 Task: Create a due date automation trigger when advanced on, on the monday of the week a card is due add fields with custom field "Resume" set to 10 at 11:00 AM.
Action: Mouse moved to (807, 243)
Screenshot: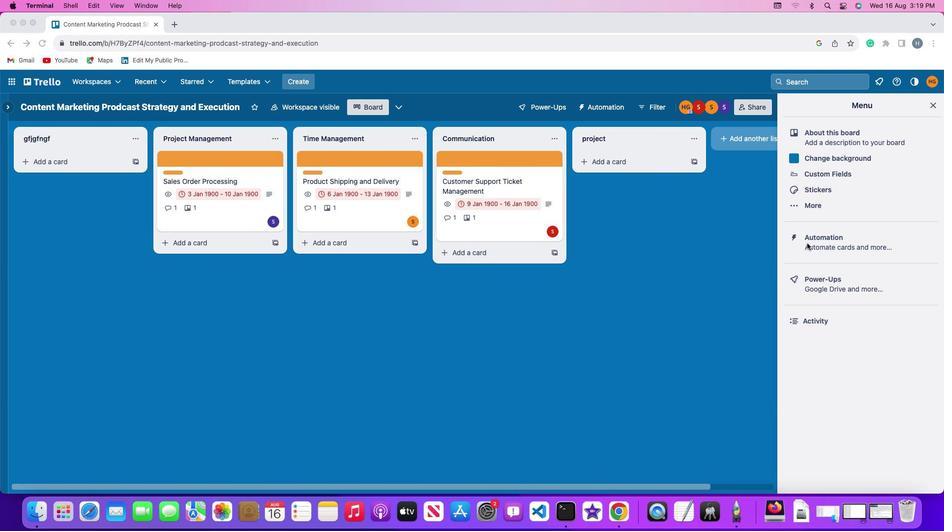 
Action: Mouse pressed left at (807, 243)
Screenshot: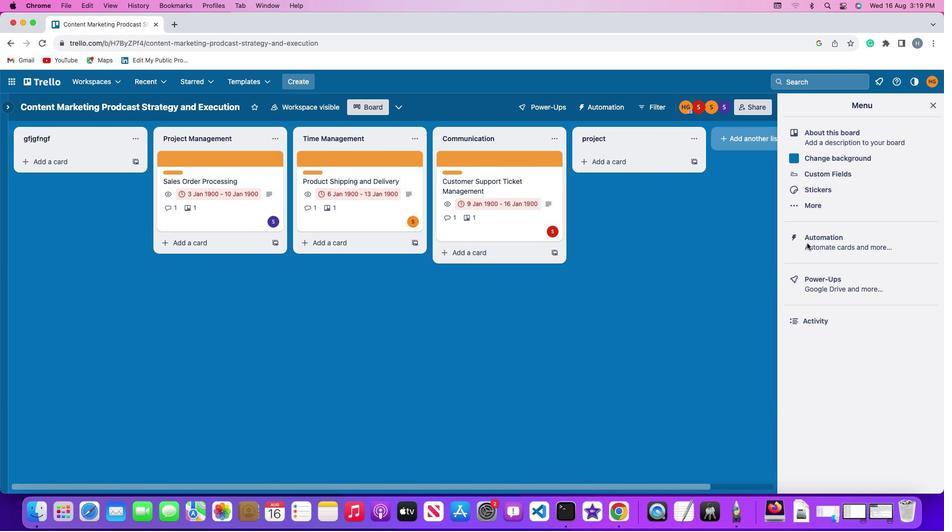
Action: Mouse pressed left at (807, 243)
Screenshot: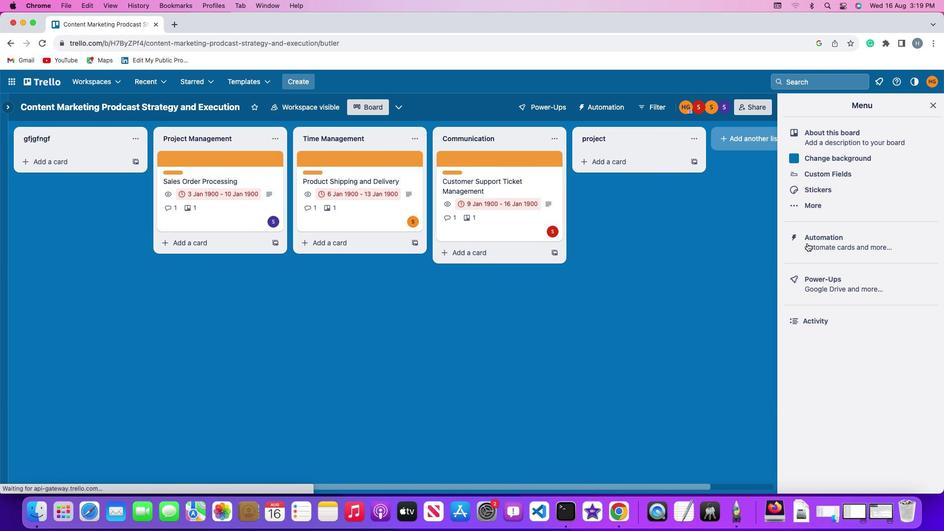 
Action: Mouse moved to (62, 236)
Screenshot: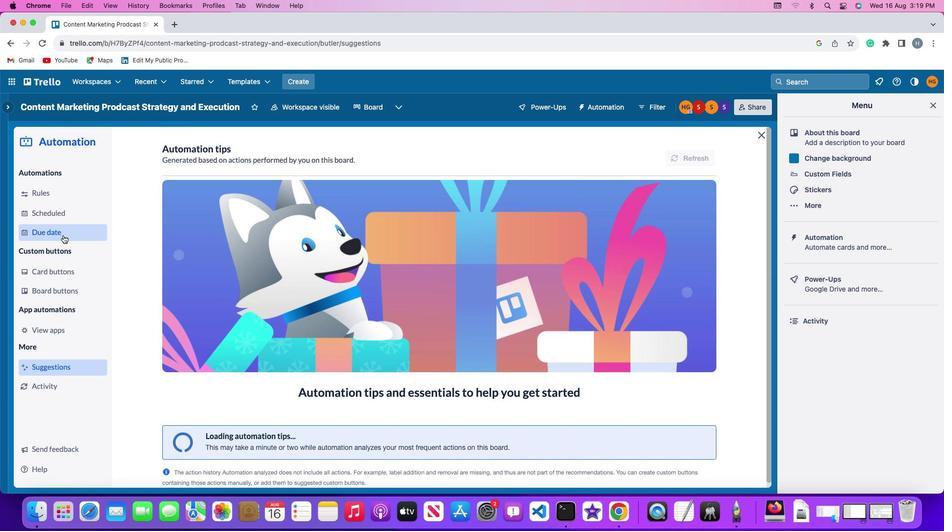 
Action: Mouse pressed left at (62, 236)
Screenshot: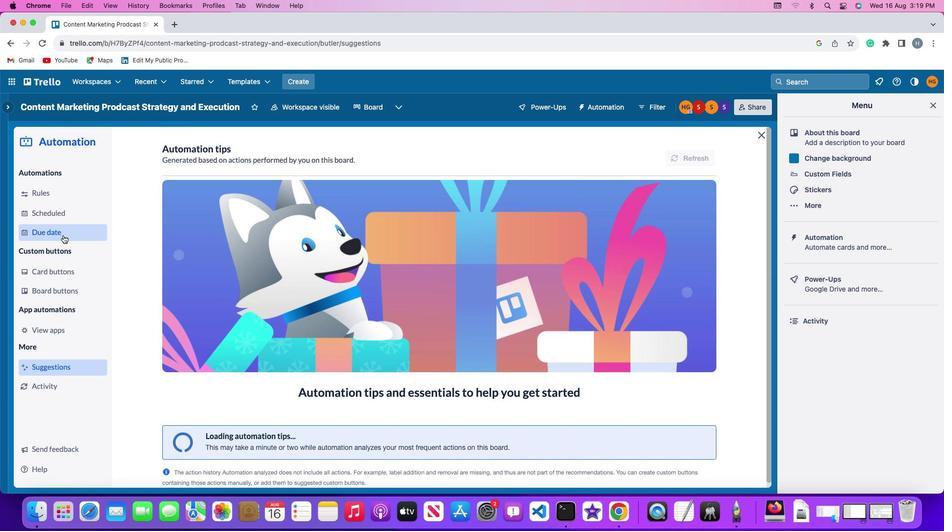 
Action: Mouse moved to (662, 148)
Screenshot: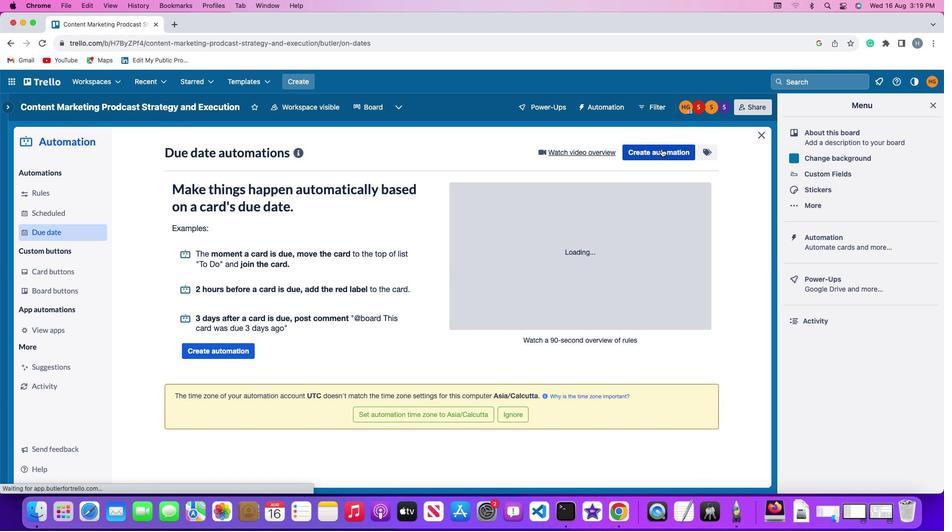 
Action: Mouse pressed left at (662, 148)
Screenshot: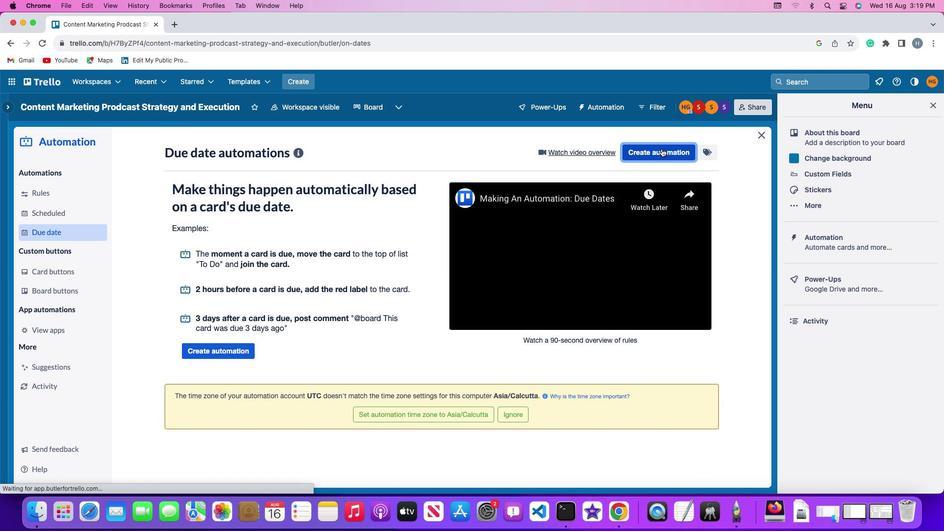 
Action: Mouse moved to (179, 243)
Screenshot: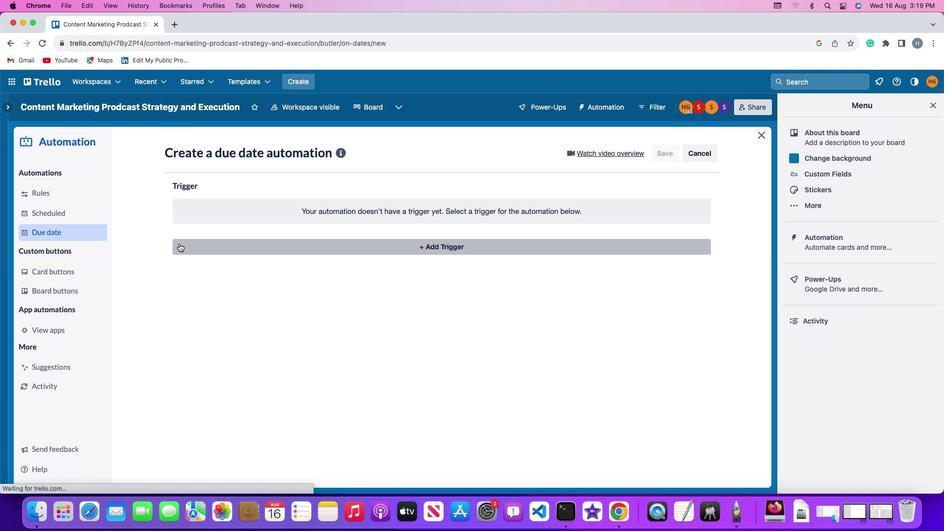 
Action: Mouse pressed left at (179, 243)
Screenshot: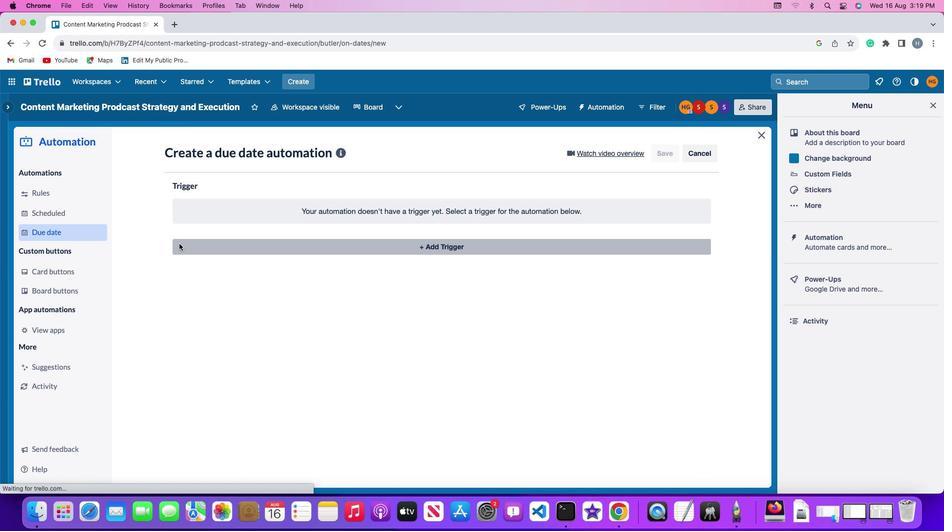 
Action: Mouse moved to (222, 427)
Screenshot: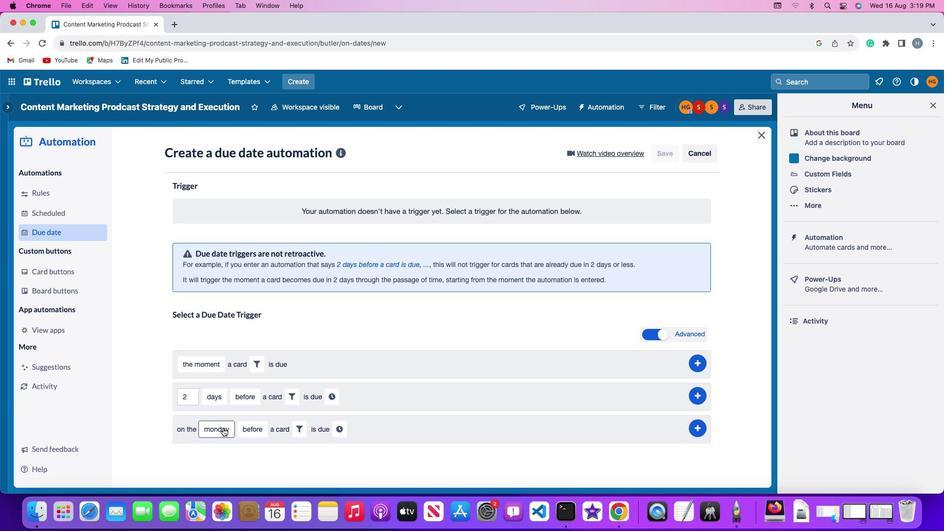 
Action: Mouse pressed left at (222, 427)
Screenshot: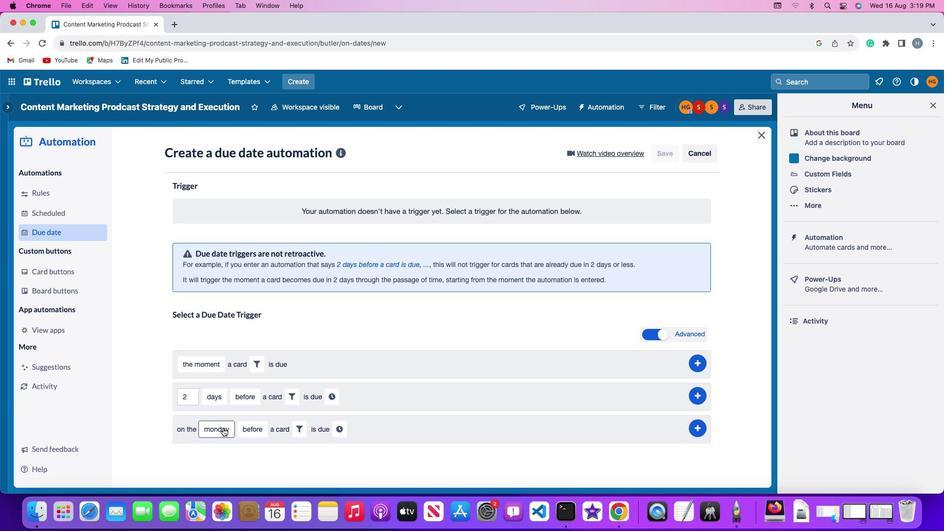 
Action: Mouse moved to (239, 295)
Screenshot: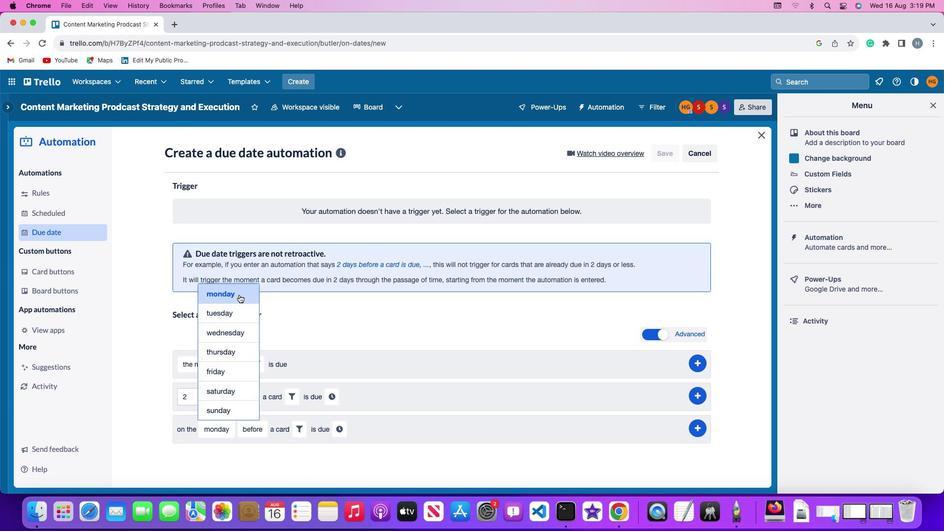 
Action: Mouse pressed left at (239, 295)
Screenshot: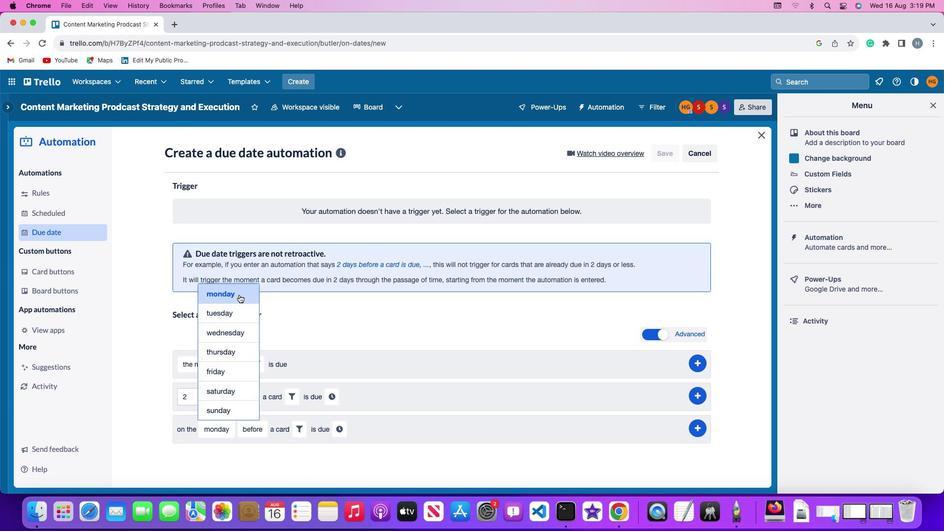
Action: Mouse moved to (246, 429)
Screenshot: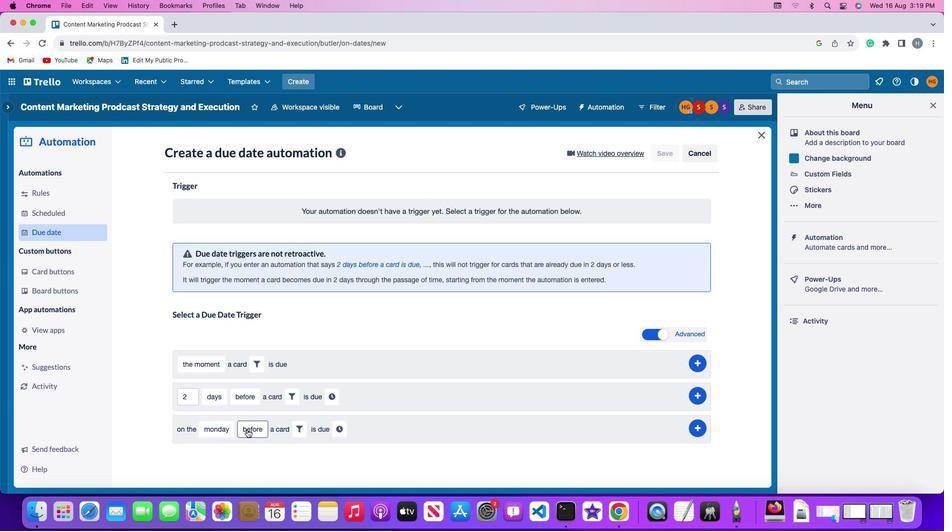 
Action: Mouse pressed left at (246, 429)
Screenshot: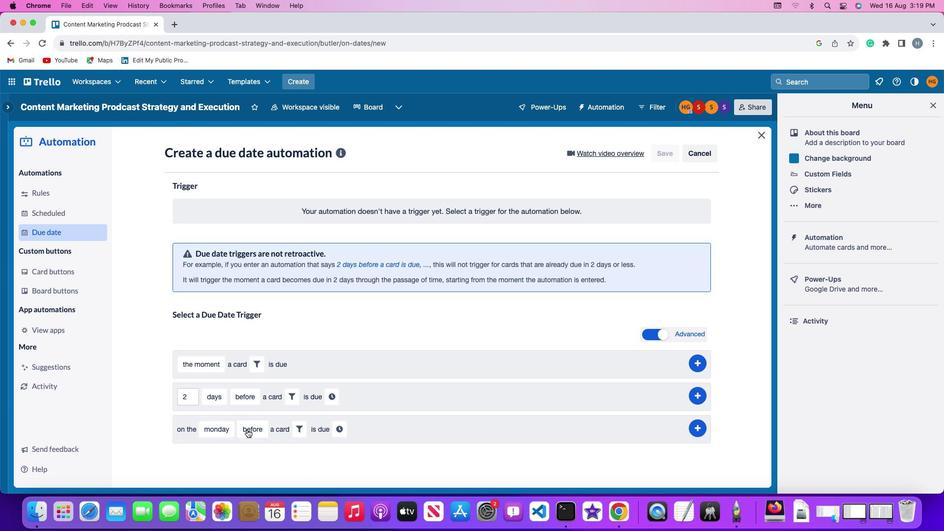 
Action: Mouse moved to (258, 384)
Screenshot: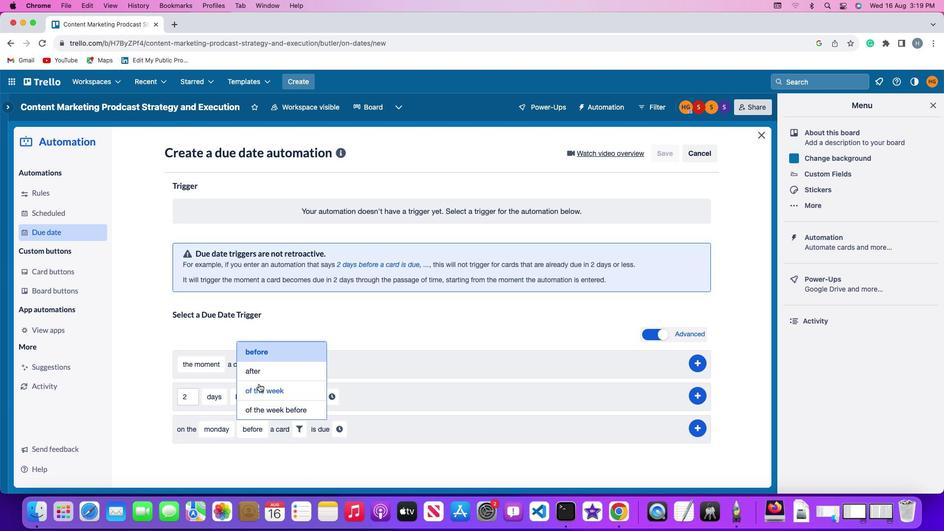 
Action: Mouse pressed left at (258, 384)
Screenshot: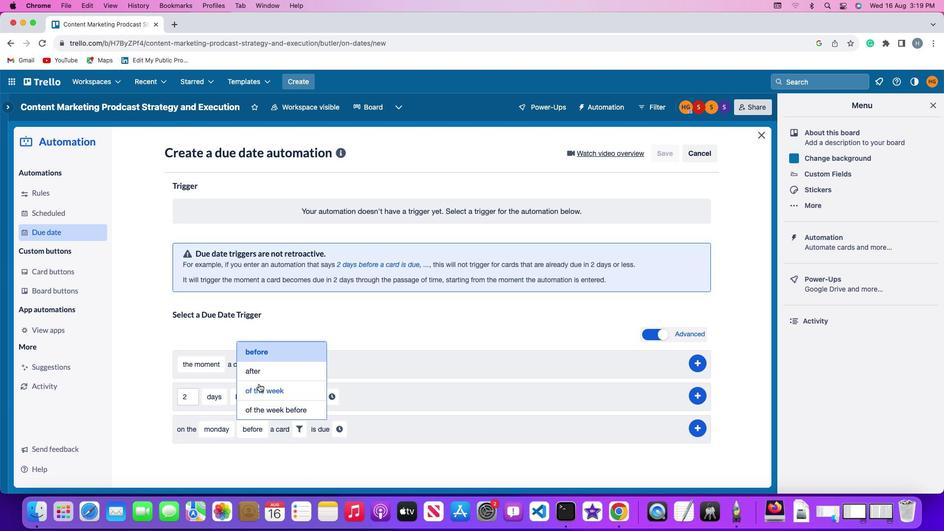 
Action: Mouse moved to (315, 424)
Screenshot: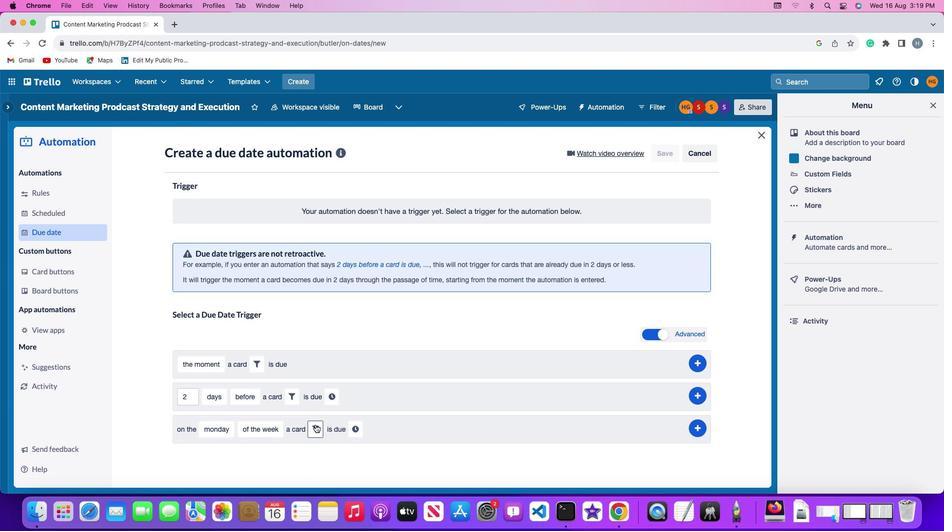
Action: Mouse pressed left at (315, 424)
Screenshot: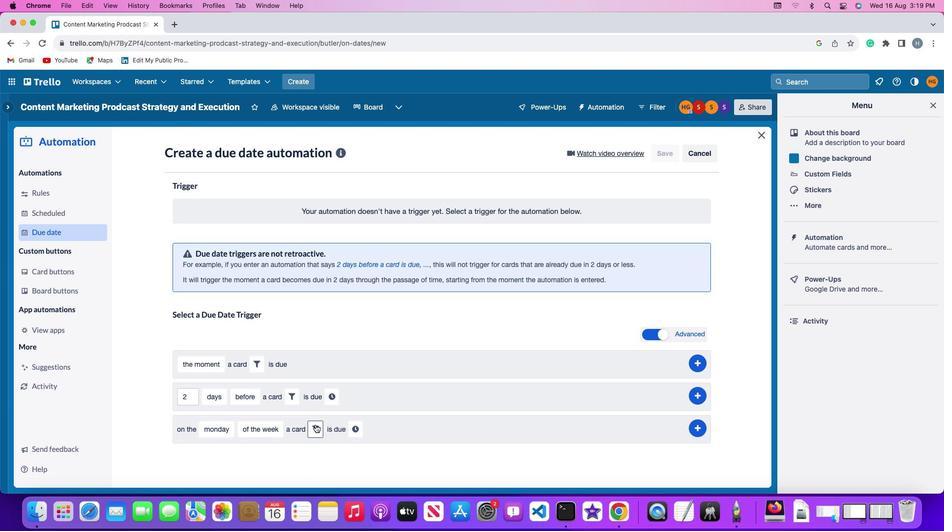 
Action: Mouse moved to (471, 459)
Screenshot: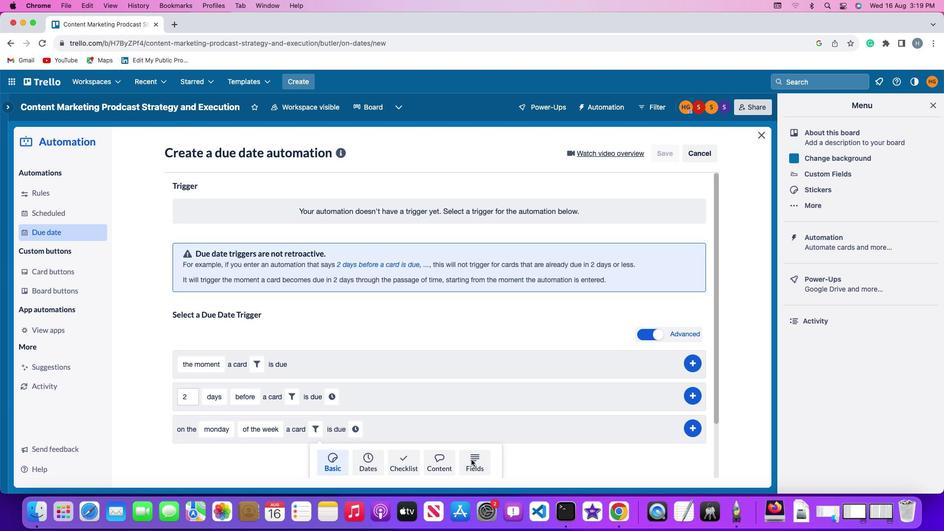 
Action: Mouse pressed left at (471, 459)
Screenshot: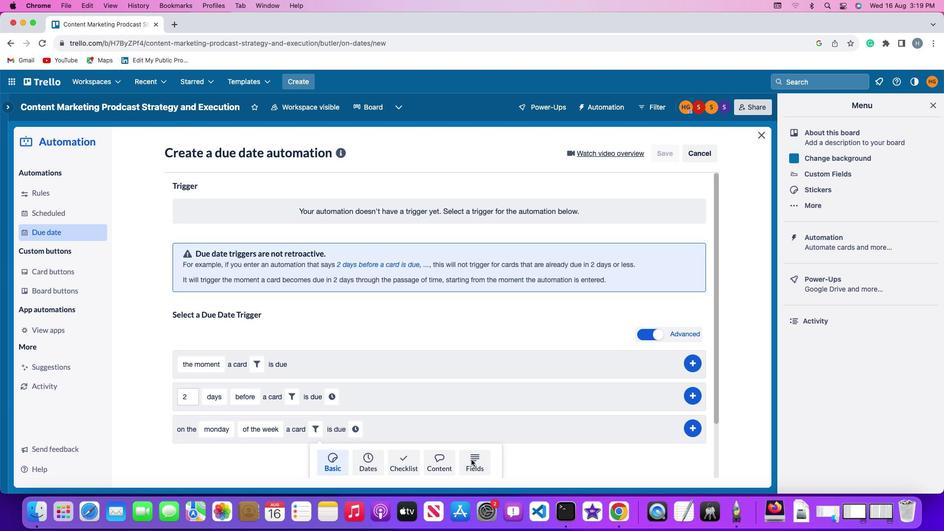 
Action: Mouse moved to (293, 454)
Screenshot: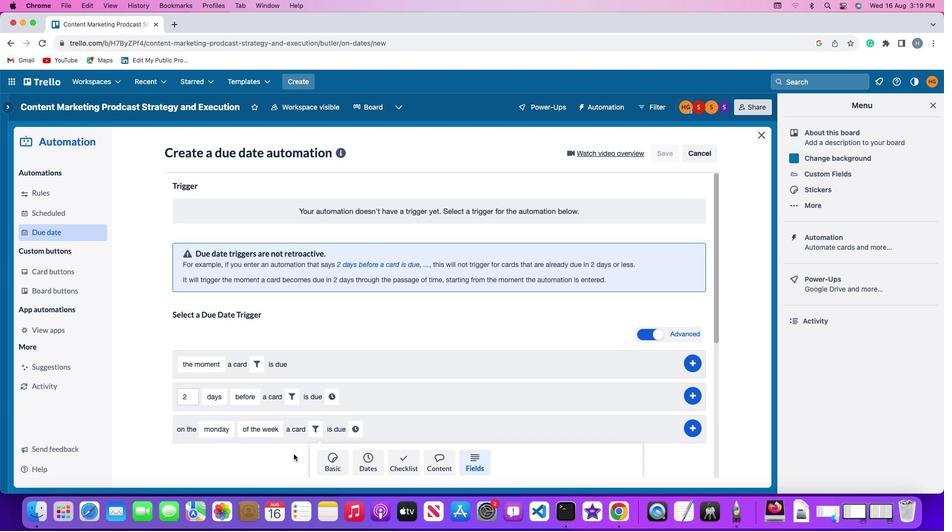 
Action: Mouse scrolled (293, 454) with delta (0, 0)
Screenshot: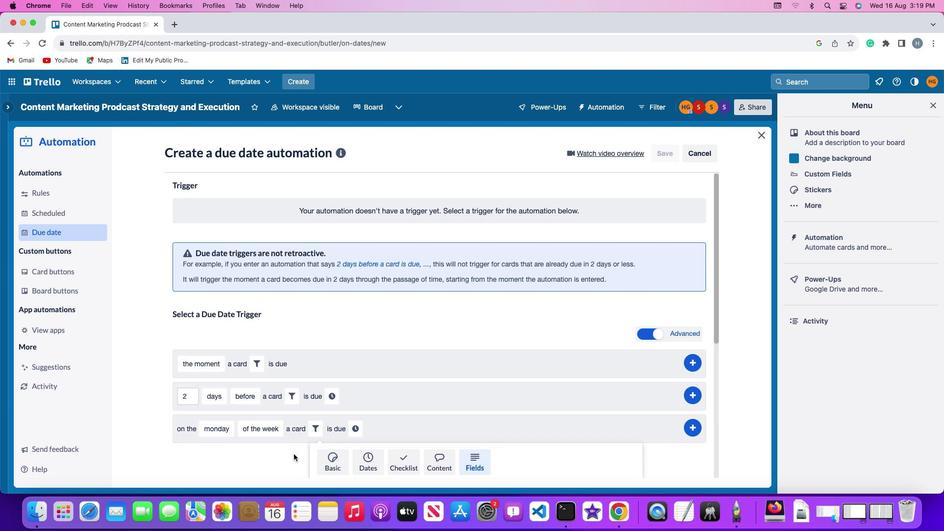 
Action: Mouse scrolled (293, 454) with delta (0, 0)
Screenshot: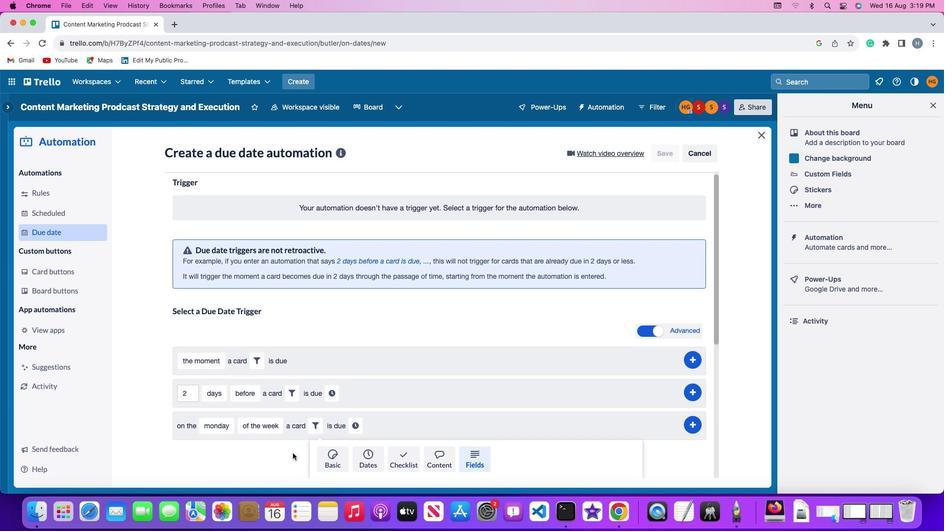 
Action: Mouse moved to (293, 453)
Screenshot: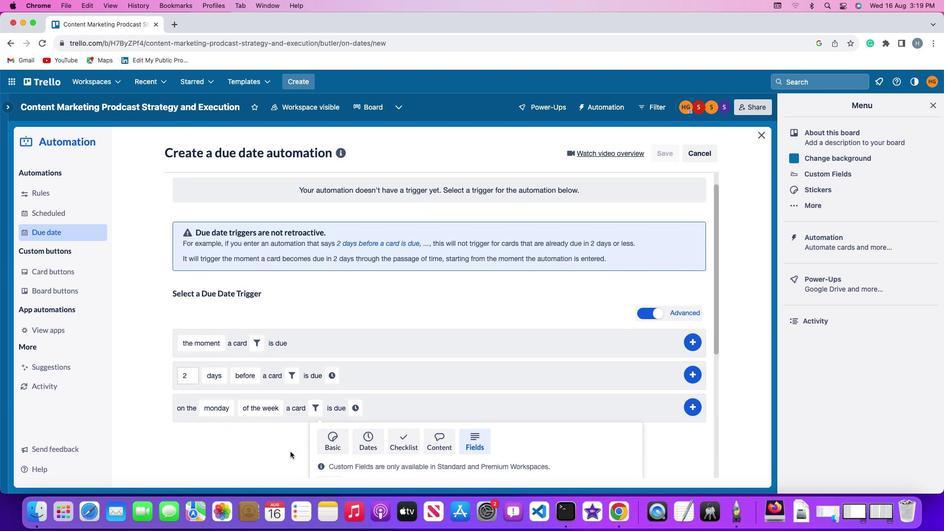 
Action: Mouse scrolled (293, 453) with delta (0, 0)
Screenshot: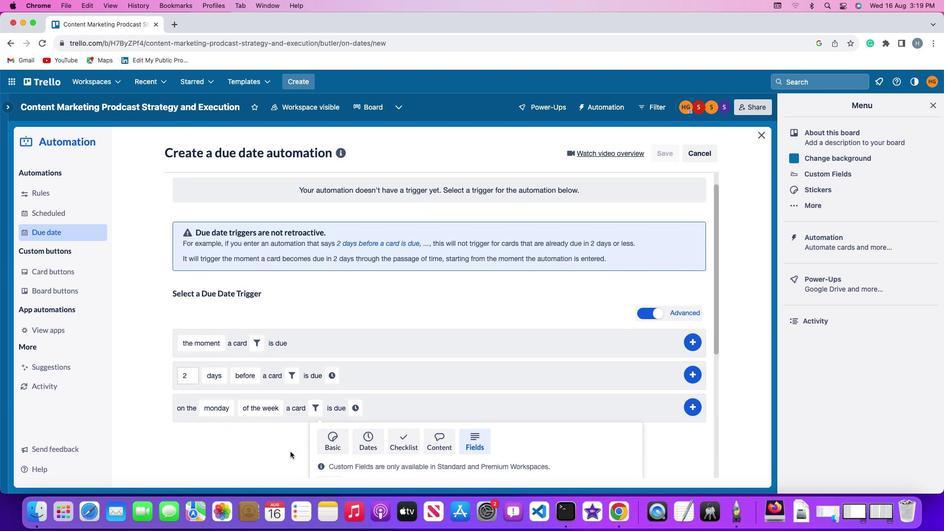 
Action: Mouse moved to (285, 449)
Screenshot: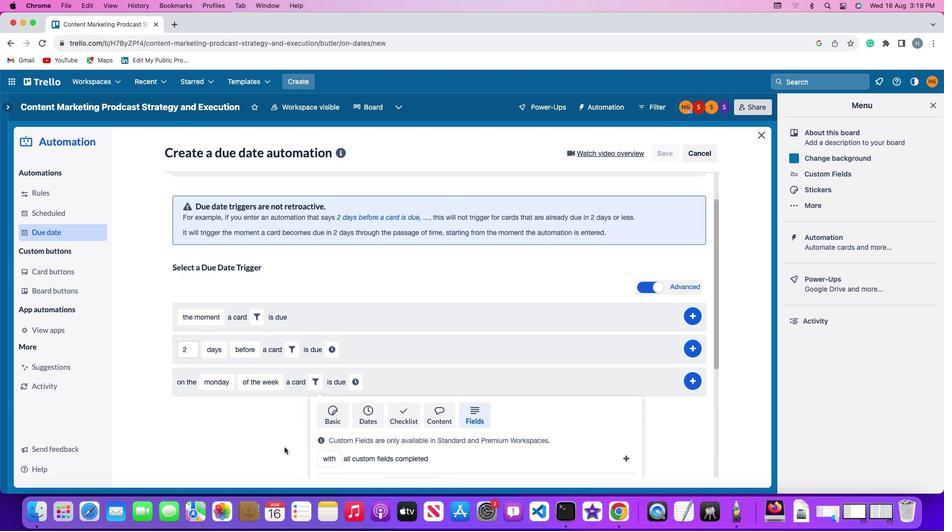 
Action: Mouse scrolled (285, 449) with delta (0, 0)
Screenshot: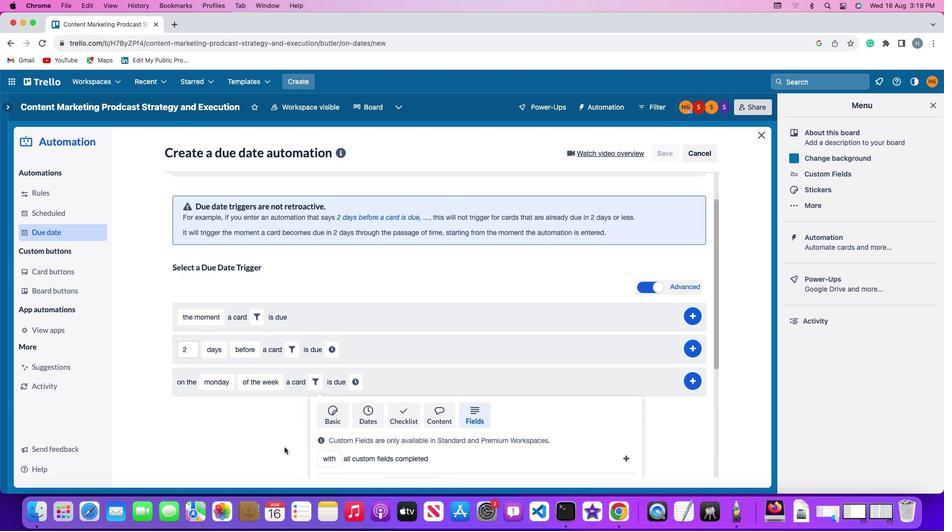 
Action: Mouse moved to (285, 448)
Screenshot: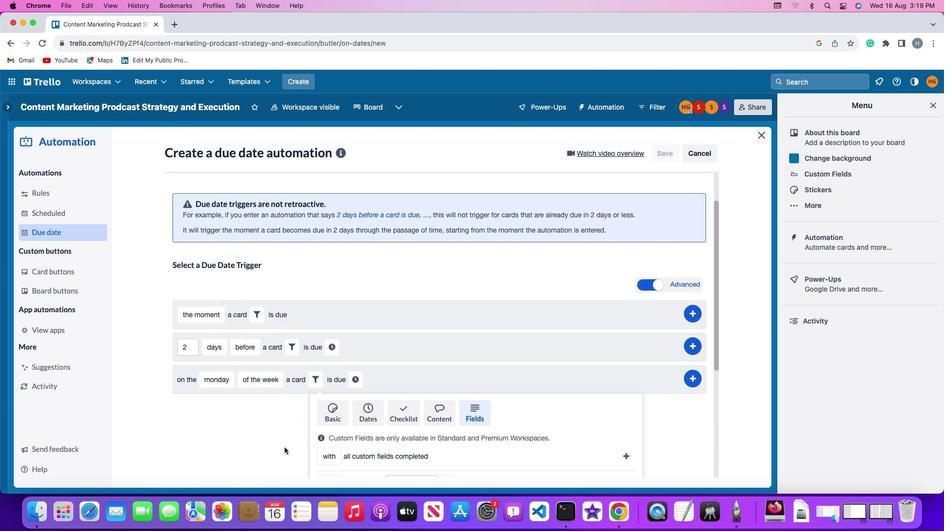 
Action: Mouse scrolled (285, 448) with delta (0, 0)
Screenshot: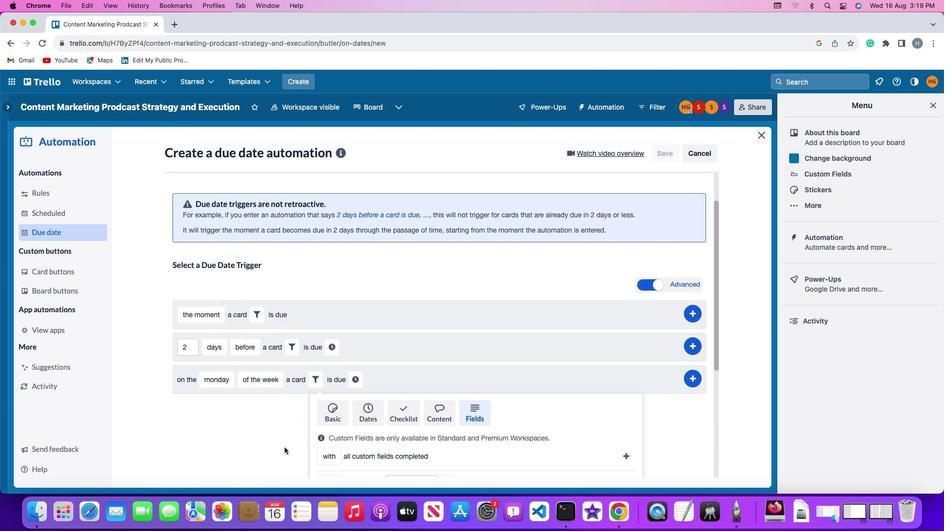 
Action: Mouse moved to (283, 446)
Screenshot: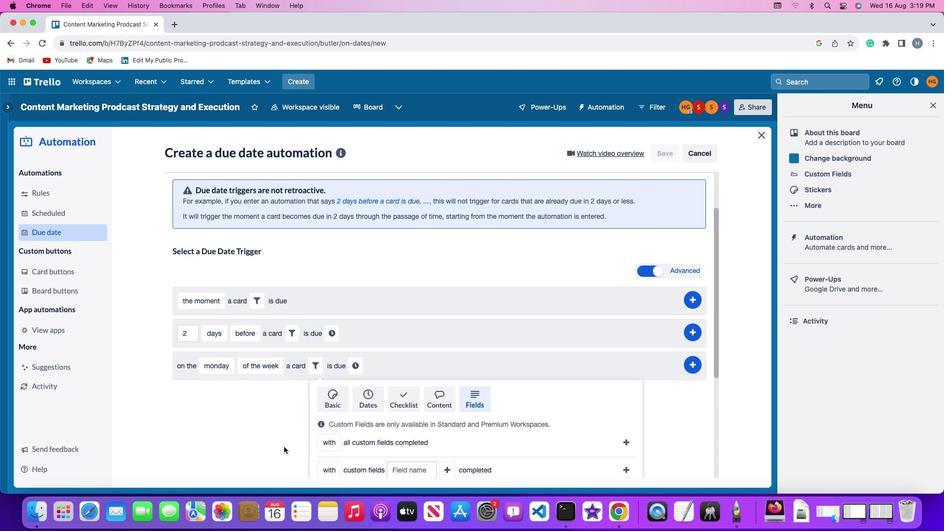 
Action: Mouse scrolled (283, 446) with delta (0, 0)
Screenshot: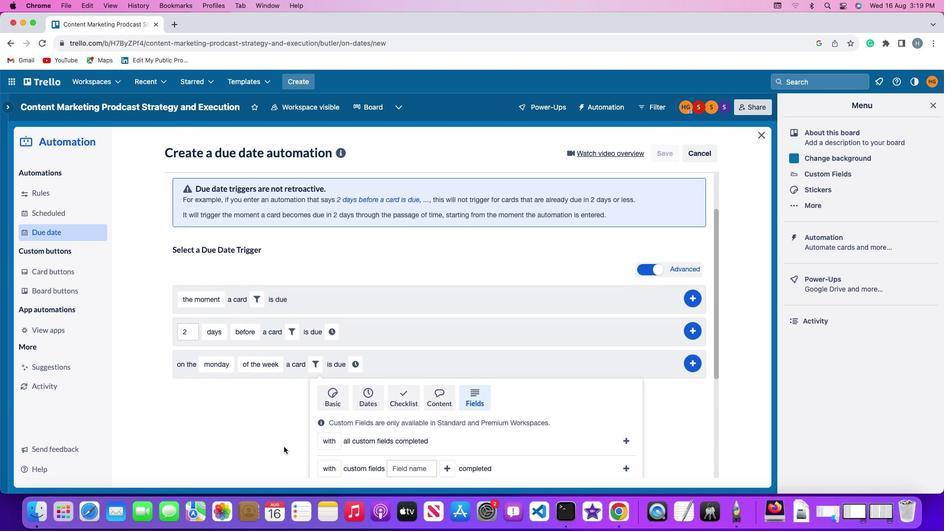 
Action: Mouse scrolled (283, 446) with delta (0, 0)
Screenshot: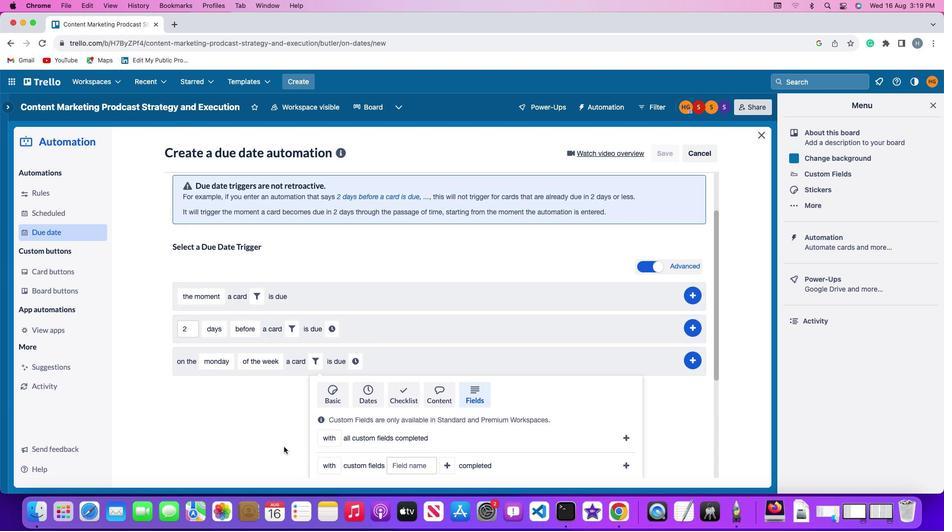
Action: Mouse scrolled (283, 446) with delta (0, 0)
Screenshot: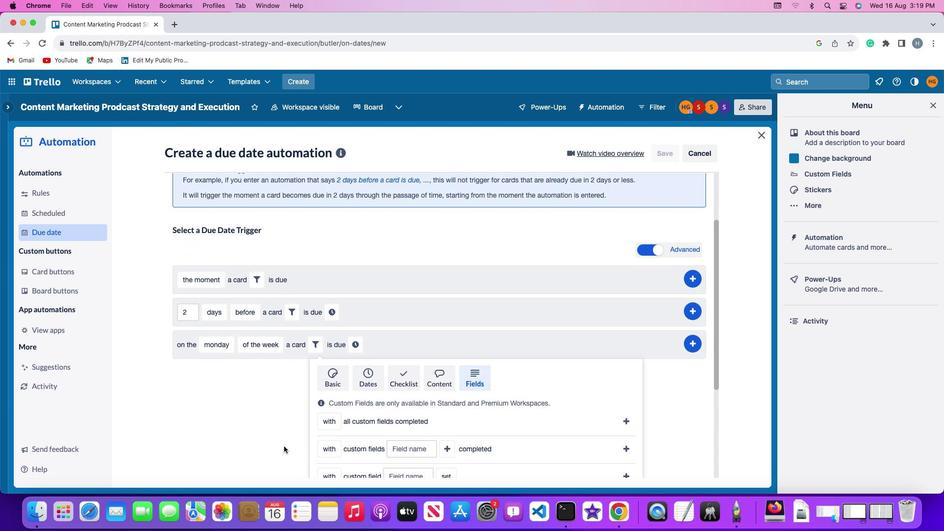 
Action: Mouse moved to (283, 442)
Screenshot: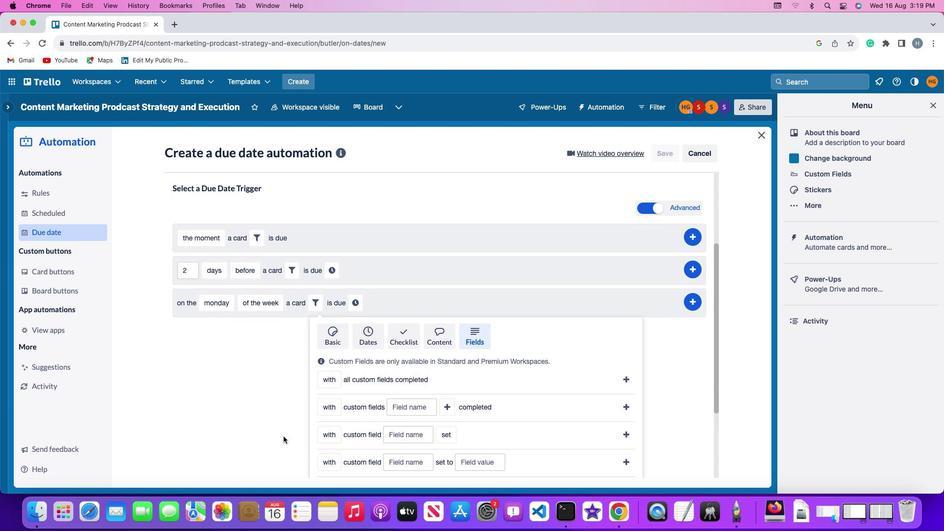 
Action: Mouse scrolled (283, 442) with delta (0, 0)
Screenshot: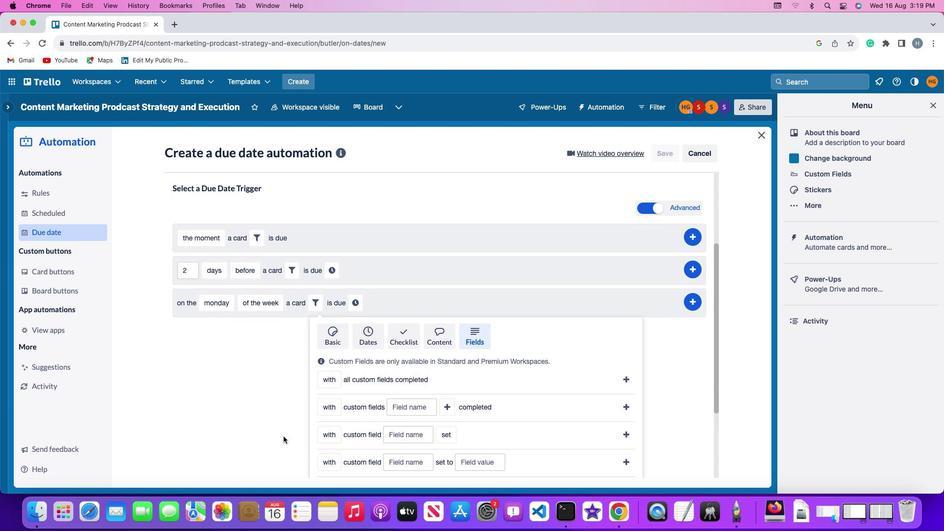 
Action: Mouse moved to (283, 438)
Screenshot: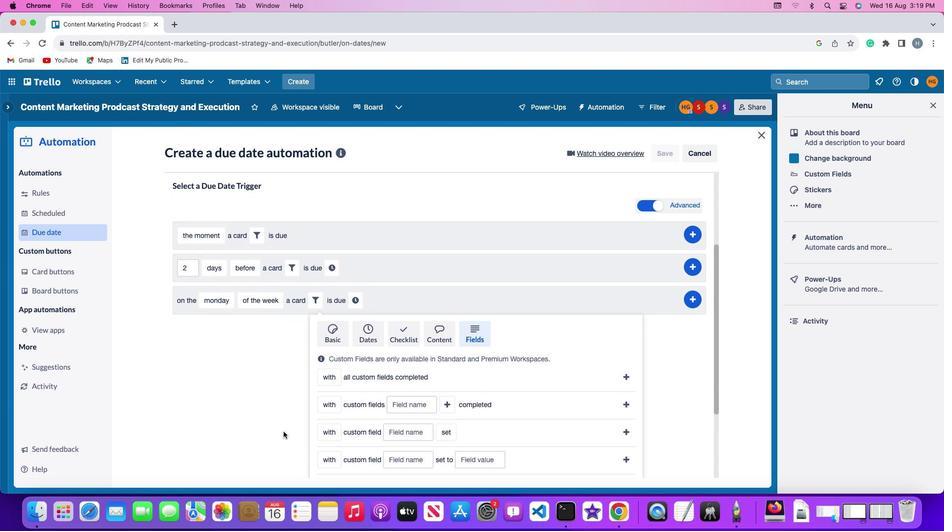 
Action: Mouse scrolled (283, 438) with delta (0, 0)
Screenshot: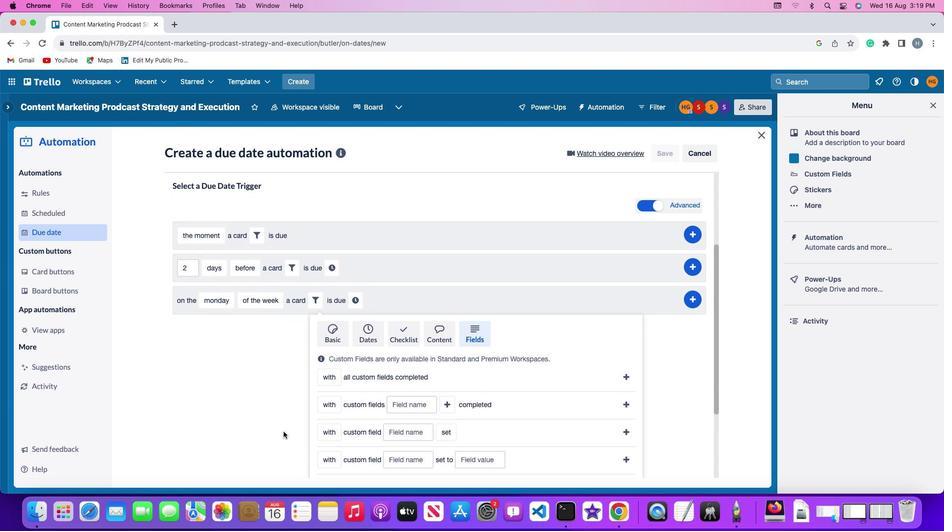 
Action: Mouse moved to (283, 430)
Screenshot: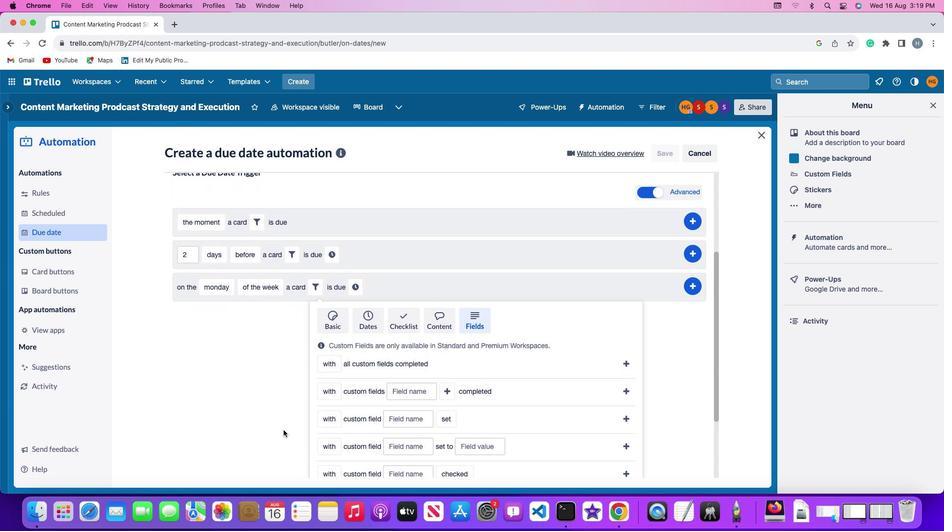 
Action: Mouse scrolled (283, 430) with delta (0, 0)
Screenshot: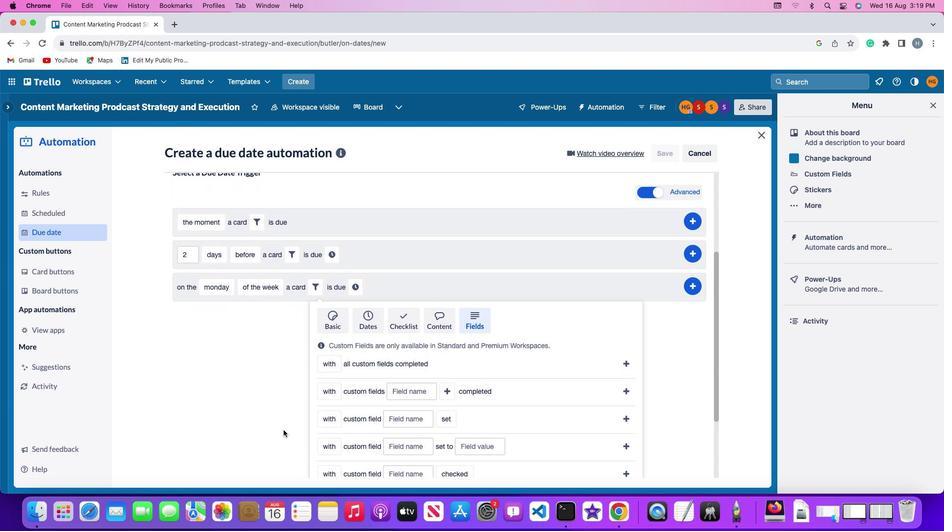 
Action: Mouse moved to (283, 429)
Screenshot: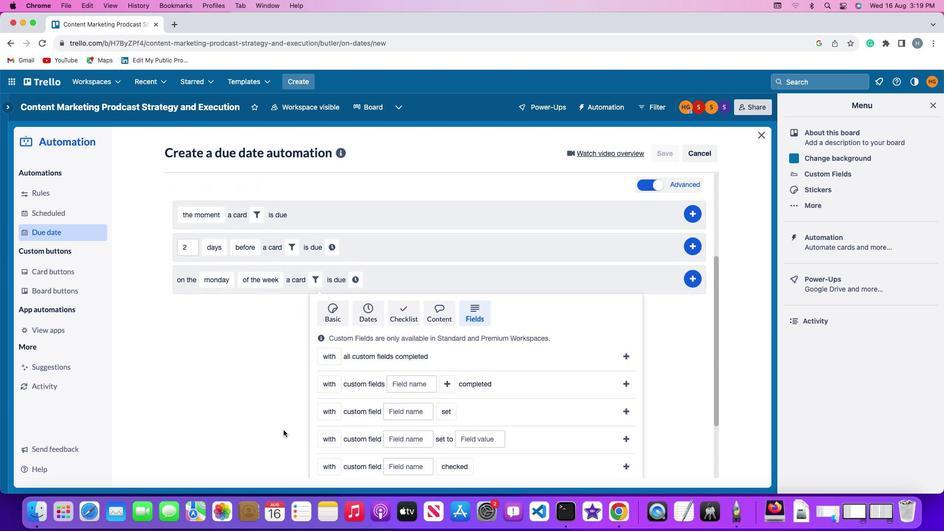 
Action: Mouse scrolled (283, 429) with delta (0, 0)
Screenshot: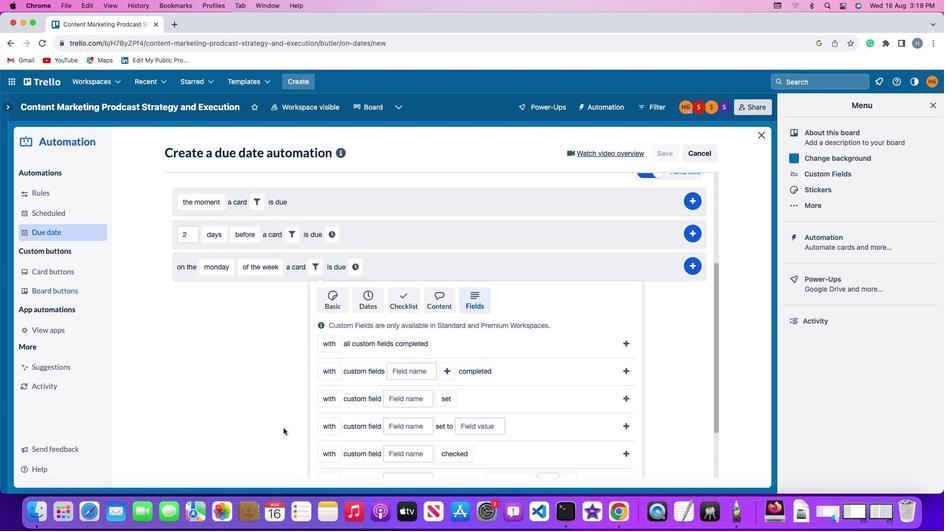 
Action: Mouse moved to (283, 428)
Screenshot: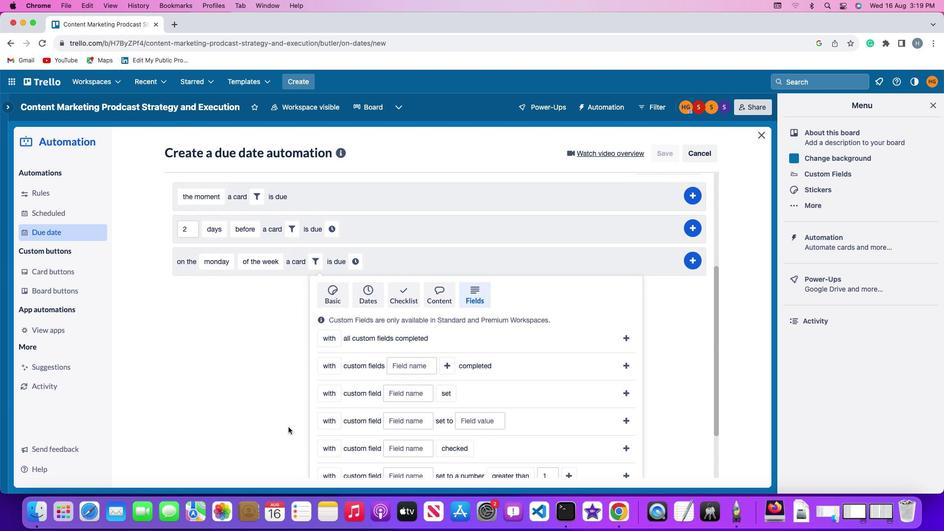 
Action: Mouse scrolled (283, 428) with delta (0, 0)
Screenshot: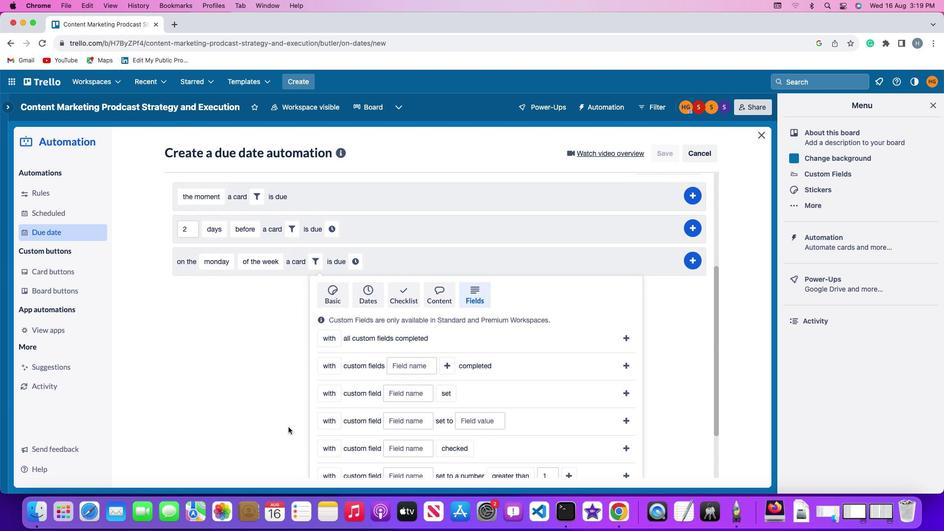 
Action: Mouse moved to (321, 408)
Screenshot: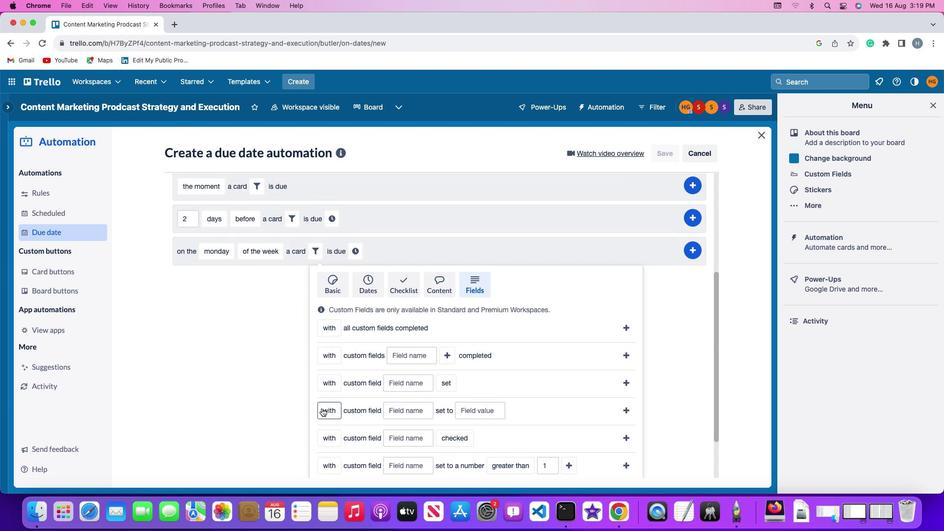 
Action: Mouse pressed left at (321, 408)
Screenshot: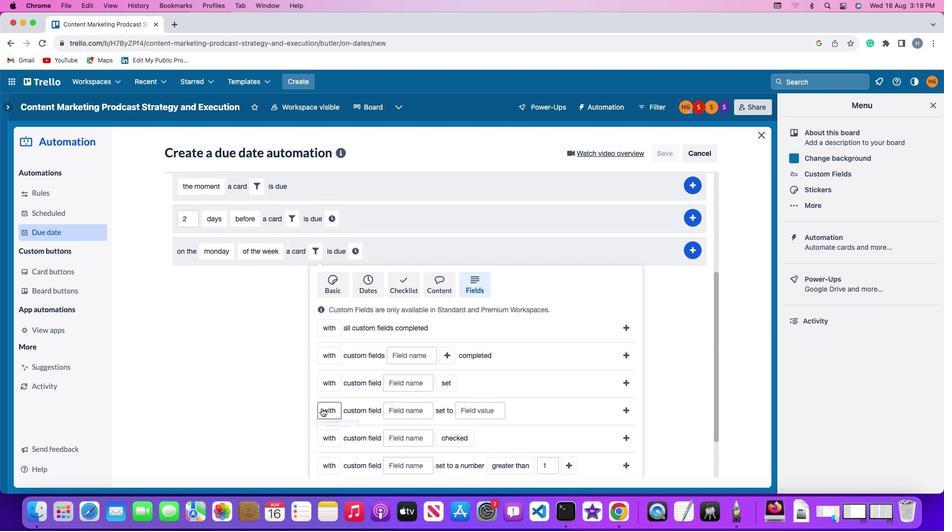 
Action: Mouse moved to (332, 428)
Screenshot: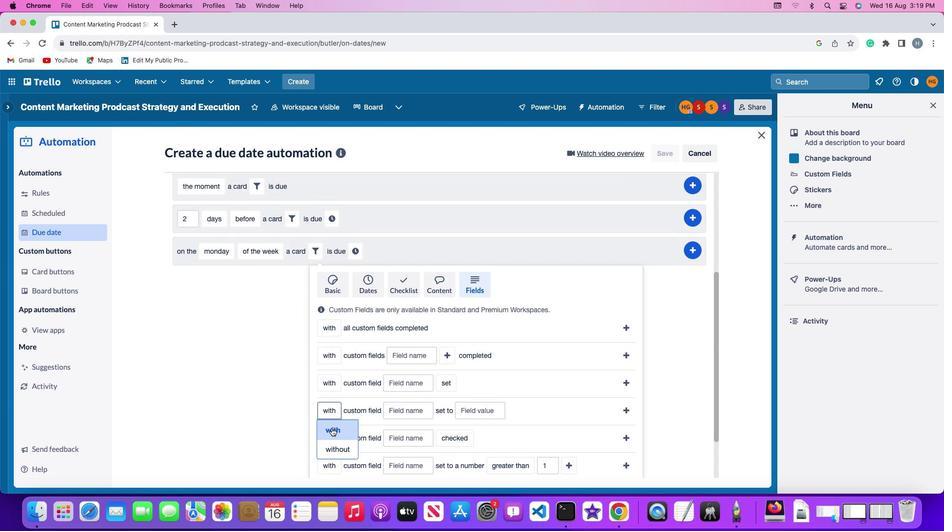 
Action: Mouse pressed left at (332, 428)
Screenshot: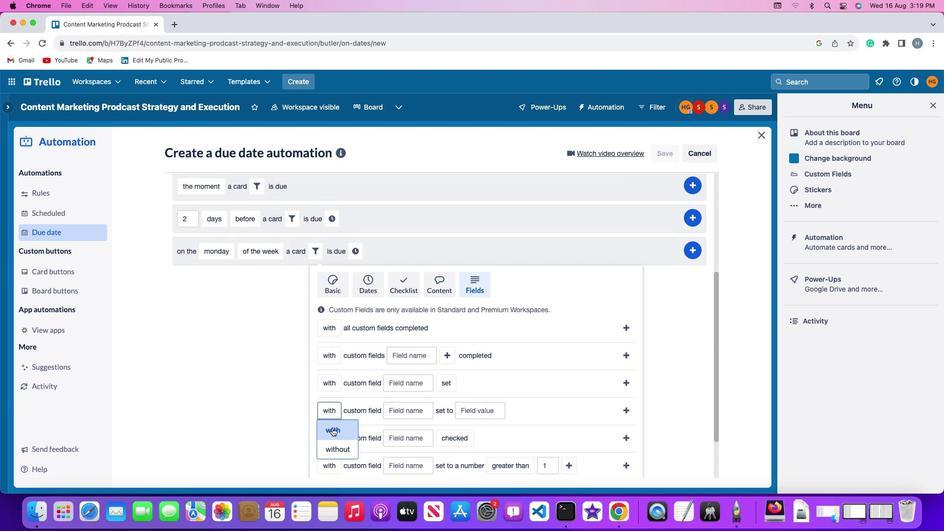 
Action: Mouse moved to (408, 413)
Screenshot: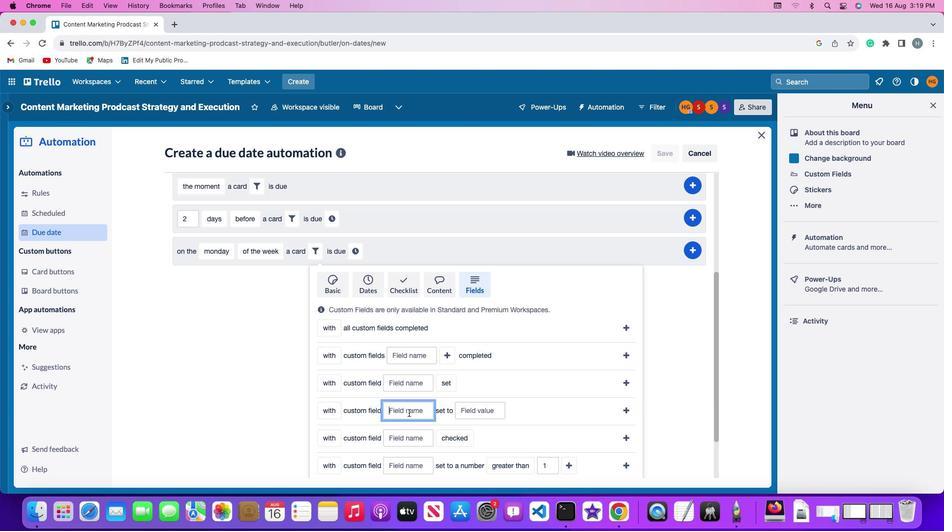 
Action: Mouse pressed left at (408, 413)
Screenshot: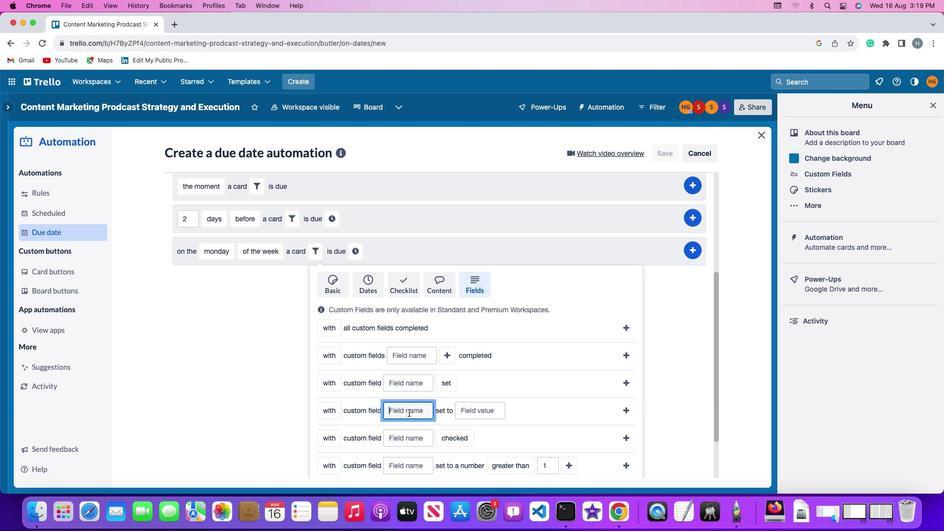 
Action: Mouse moved to (409, 412)
Screenshot: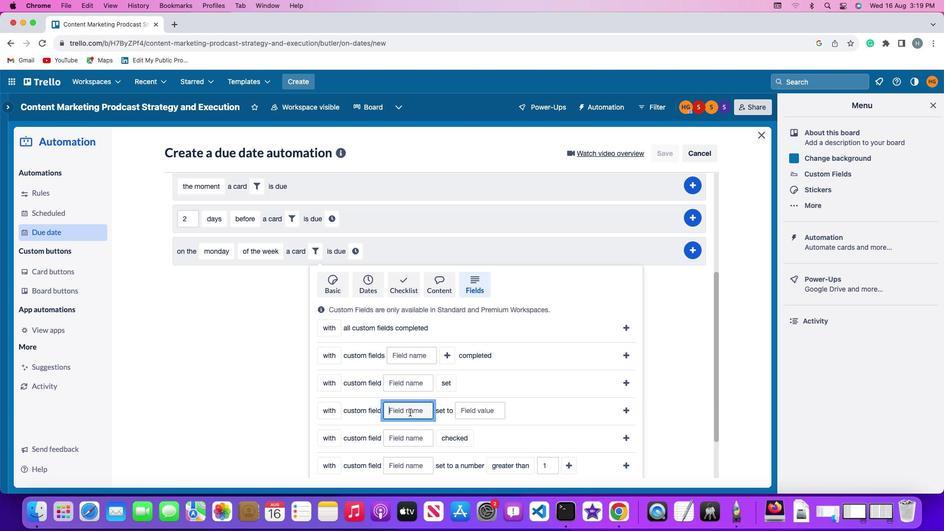 
Action: Key pressed Key.shift'R''e''s''u''m''e'
Screenshot: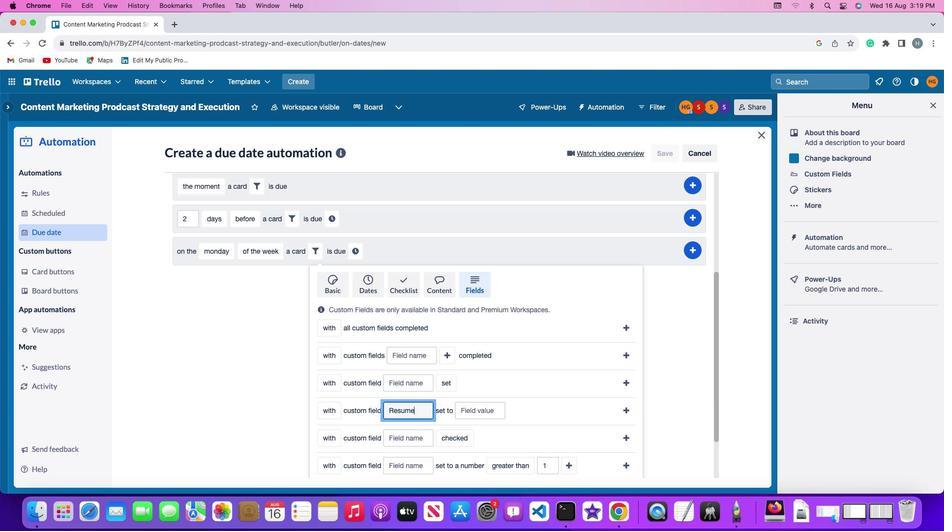
Action: Mouse moved to (466, 410)
Screenshot: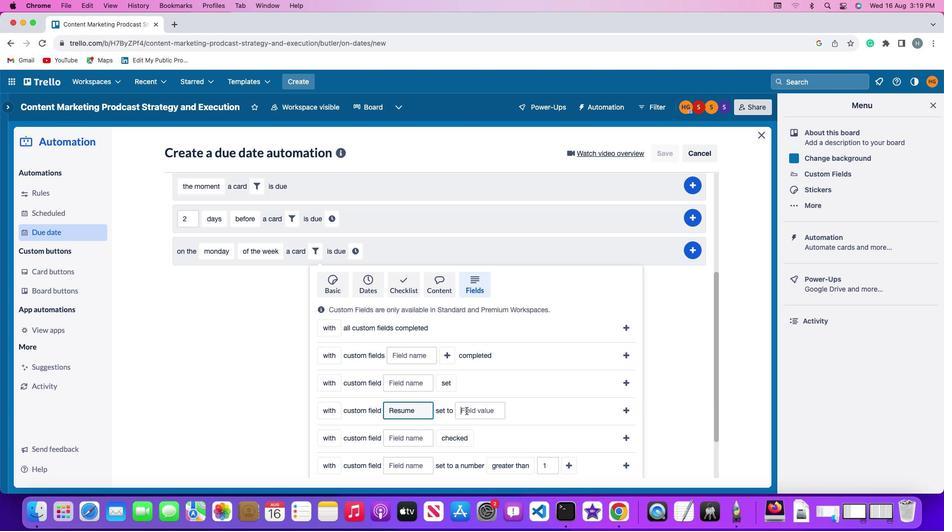 
Action: Mouse pressed left at (466, 410)
Screenshot: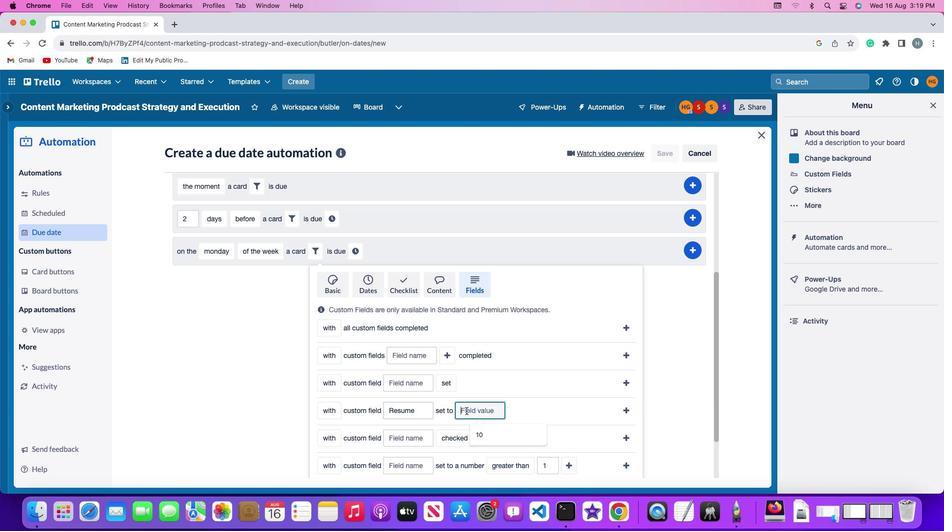 
Action: Mouse moved to (469, 409)
Screenshot: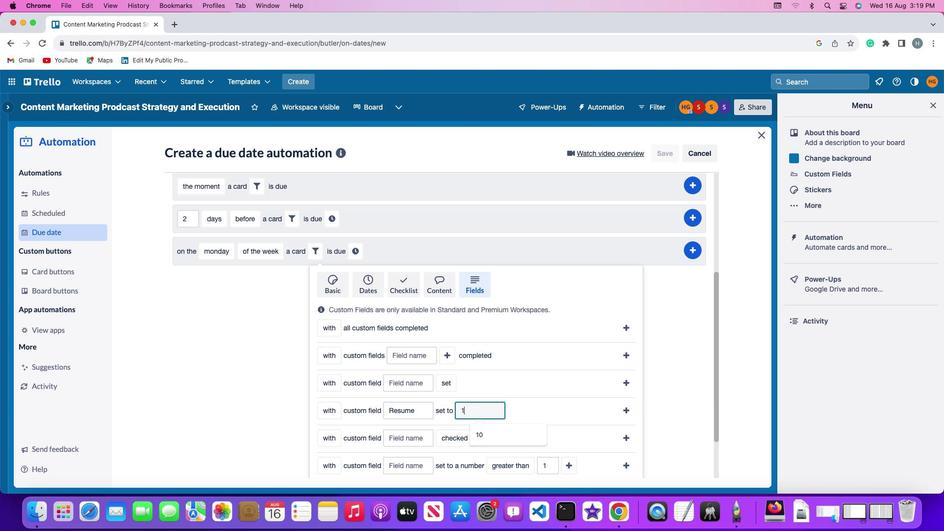 
Action: Key pressed '1''0'
Screenshot: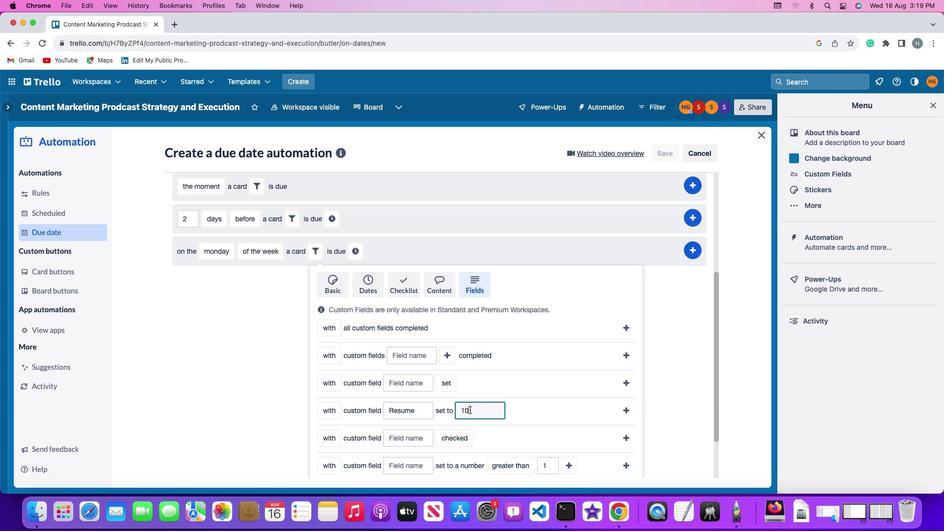 
Action: Mouse moved to (624, 409)
Screenshot: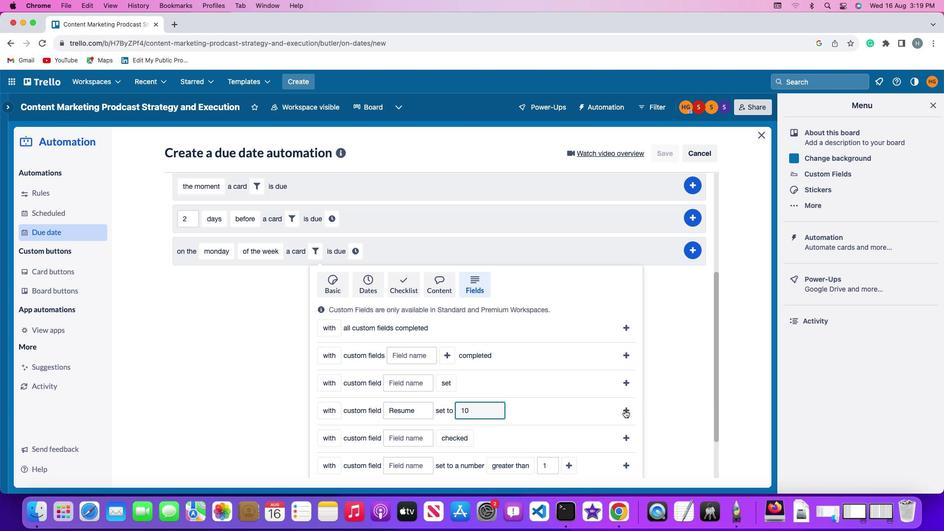 
Action: Mouse pressed left at (624, 409)
Screenshot: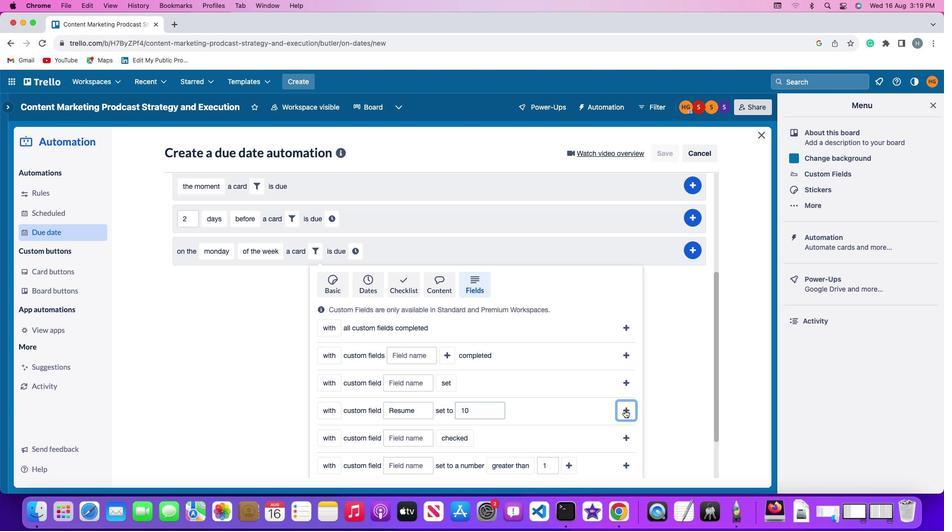 
Action: Mouse moved to (492, 431)
Screenshot: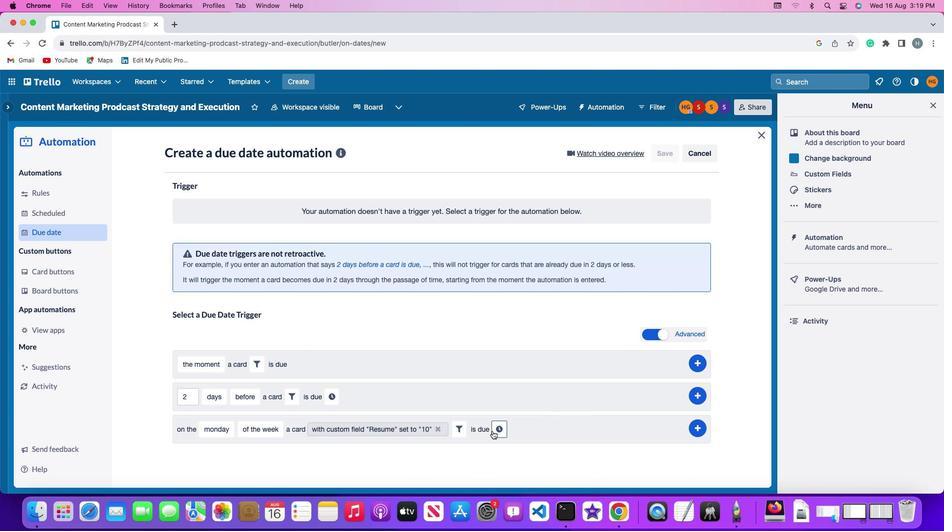 
Action: Mouse pressed left at (492, 431)
Screenshot: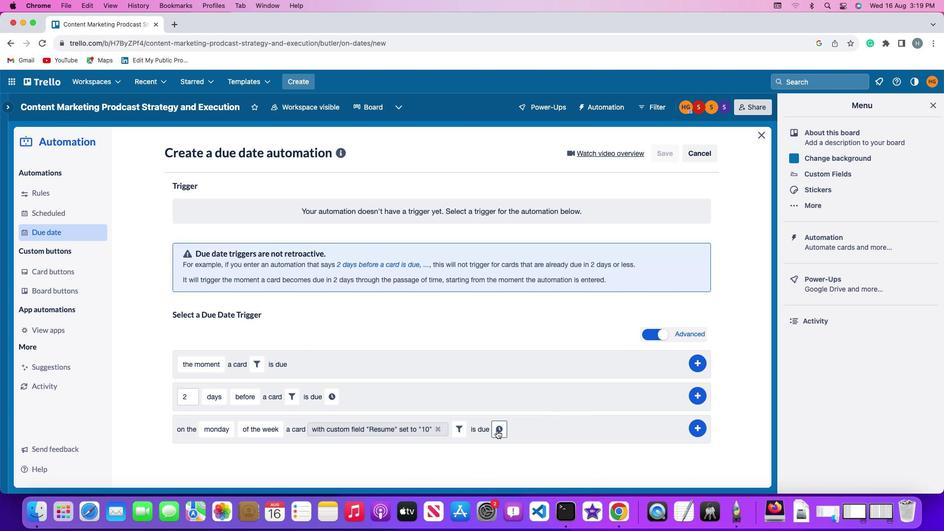 
Action: Mouse moved to (517, 429)
Screenshot: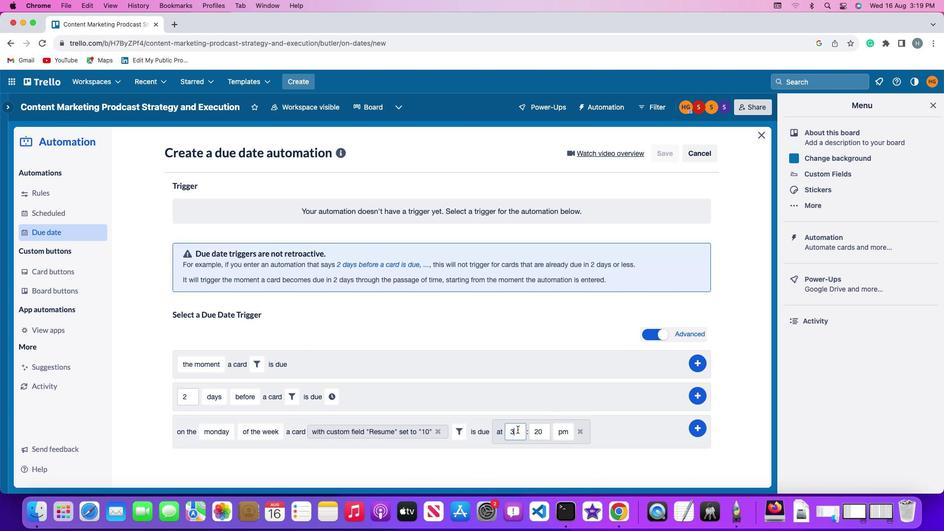 
Action: Mouse pressed left at (517, 429)
Screenshot: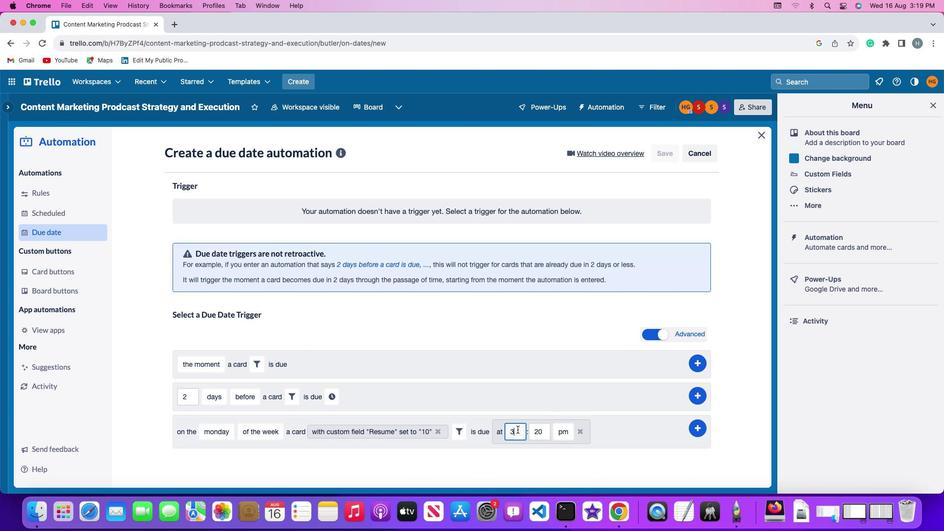 
Action: Key pressed Key.backspace'1''1'
Screenshot: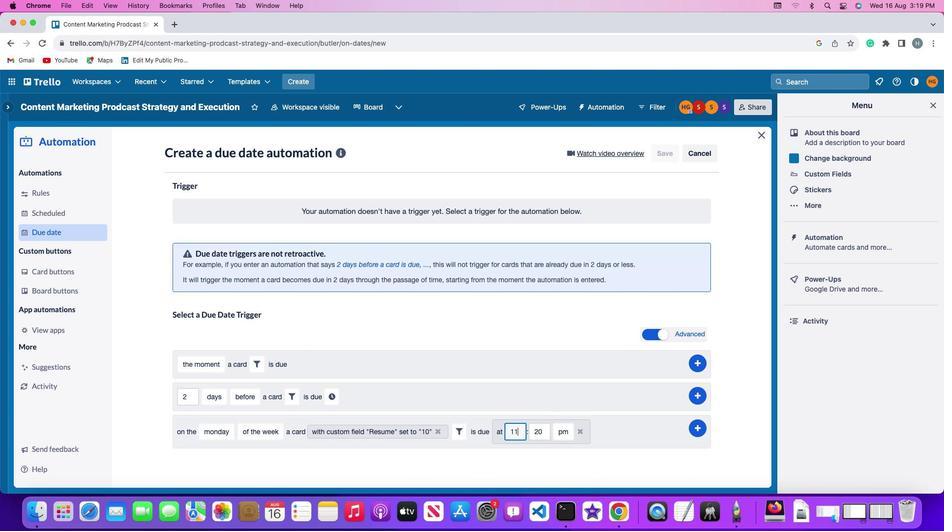 
Action: Mouse moved to (540, 430)
Screenshot: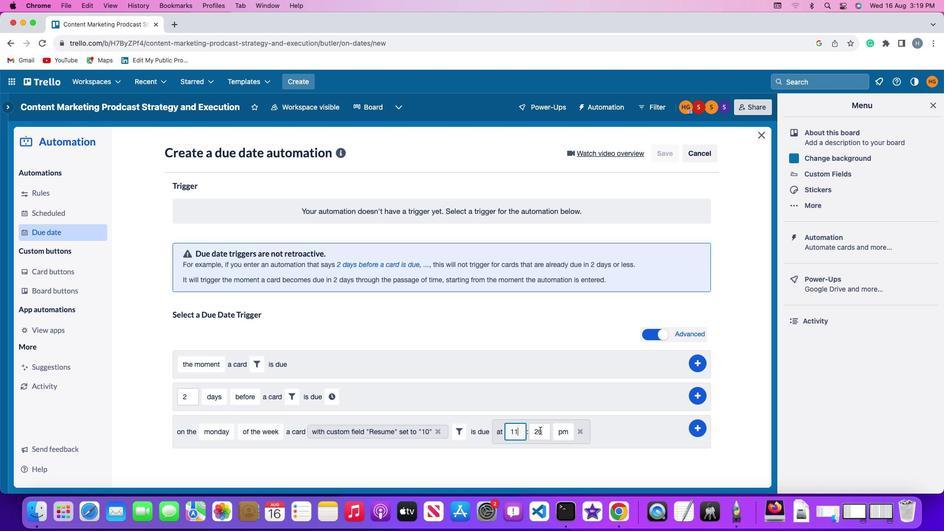 
Action: Mouse pressed left at (540, 430)
Screenshot: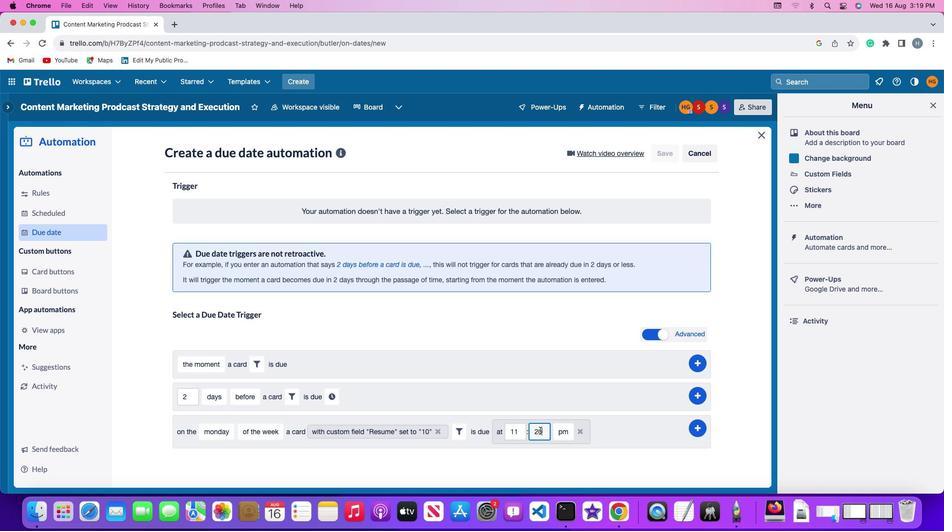 
Action: Key pressed Key.backspaceKey.backspace'0''0'
Screenshot: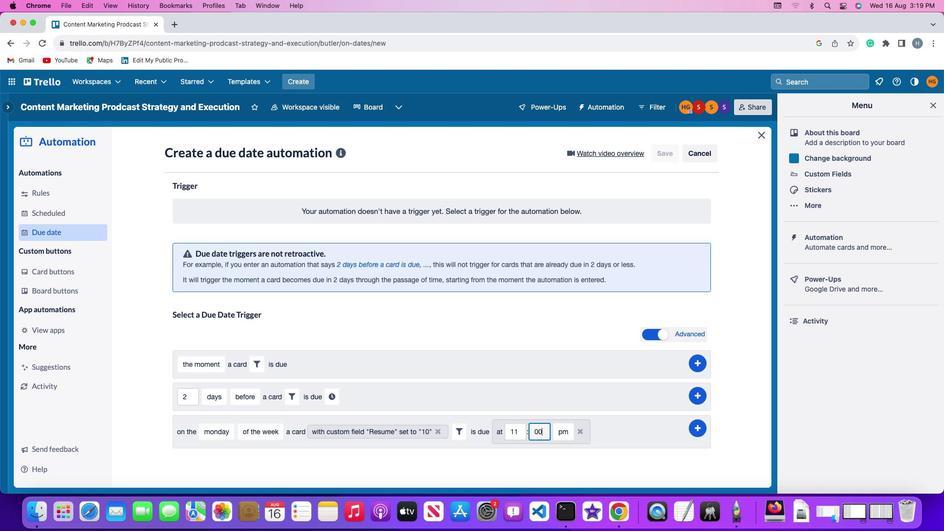 
Action: Mouse moved to (564, 430)
Screenshot: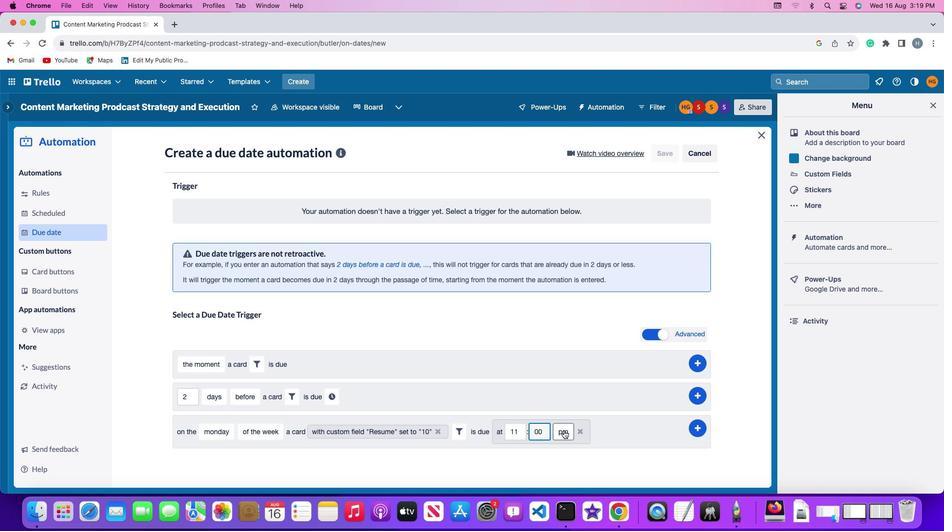
Action: Mouse pressed left at (564, 430)
Screenshot: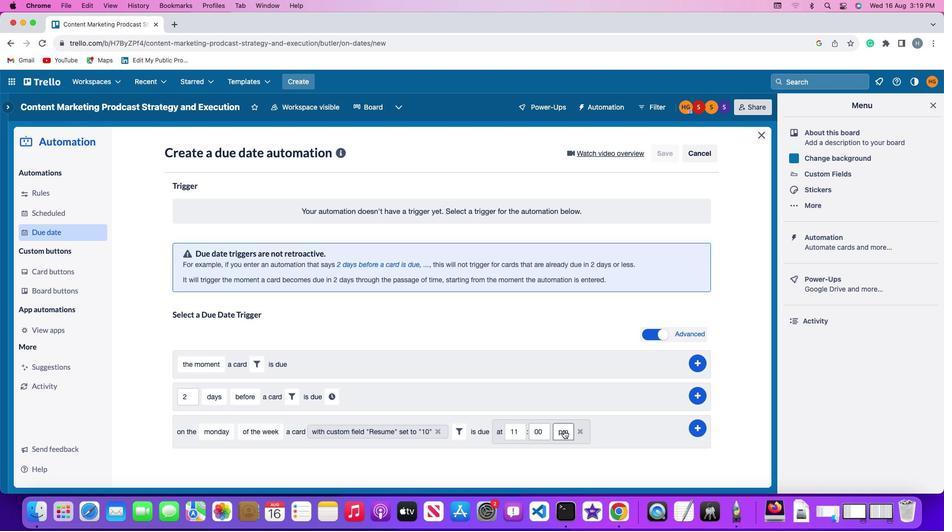
Action: Mouse moved to (563, 450)
Screenshot: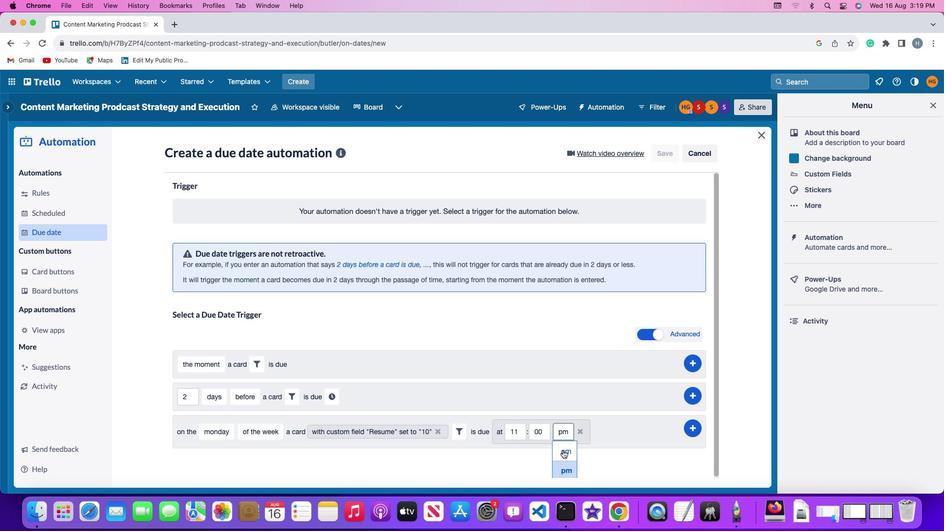 
Action: Mouse pressed left at (563, 450)
Screenshot: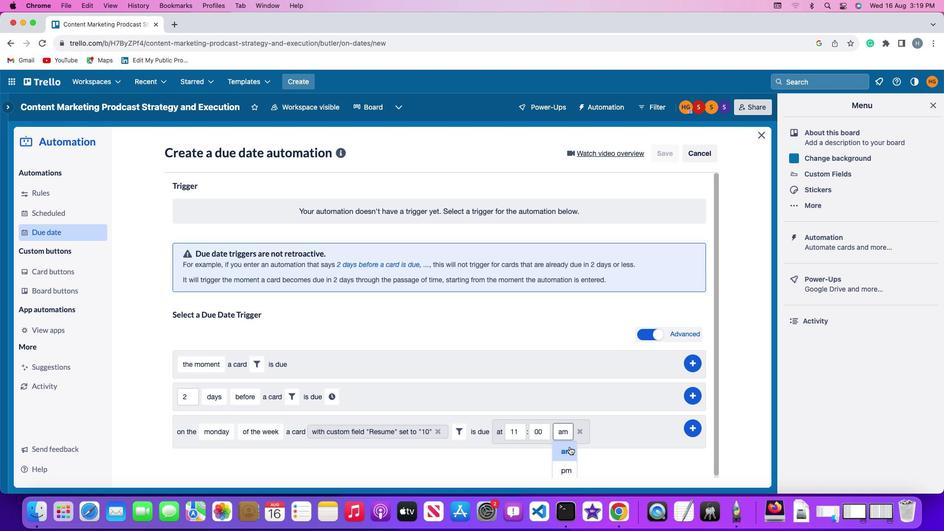 
Action: Mouse moved to (695, 425)
Screenshot: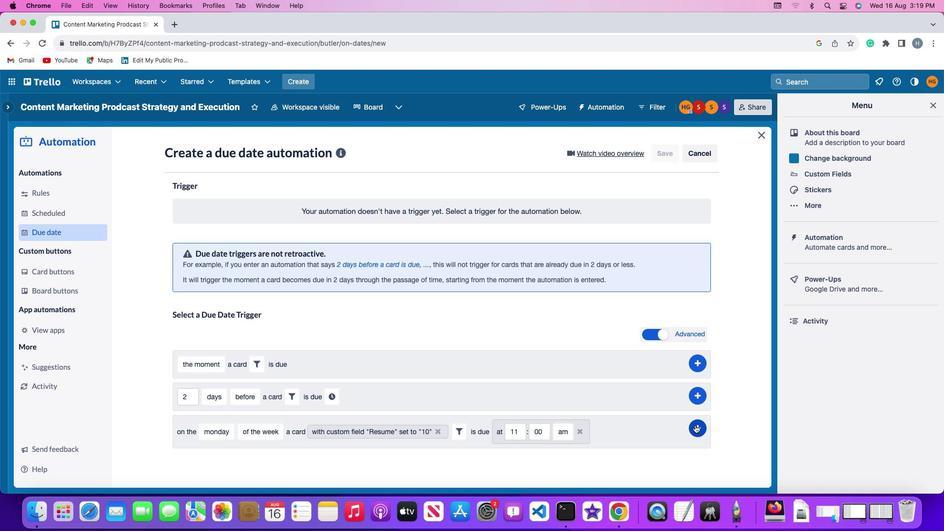 
Action: Mouse pressed left at (695, 425)
Screenshot: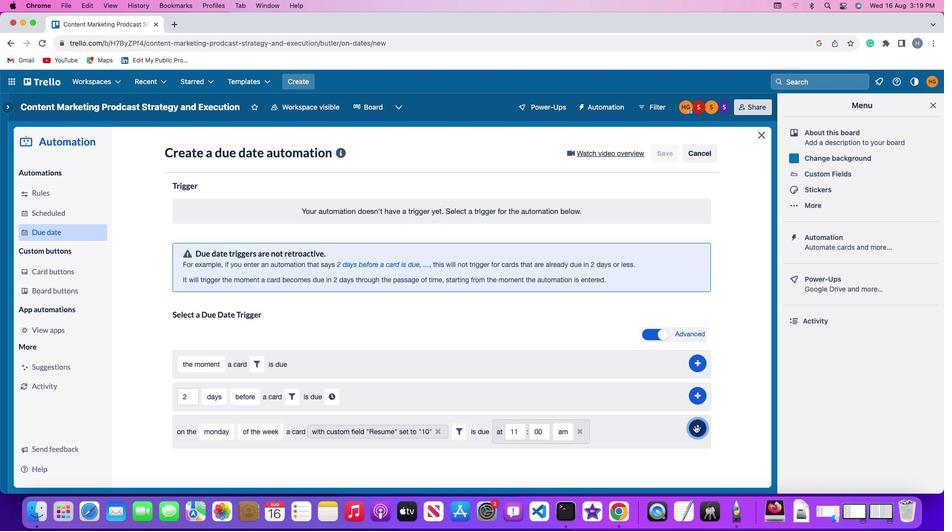 
Action: Mouse moved to (735, 339)
Screenshot: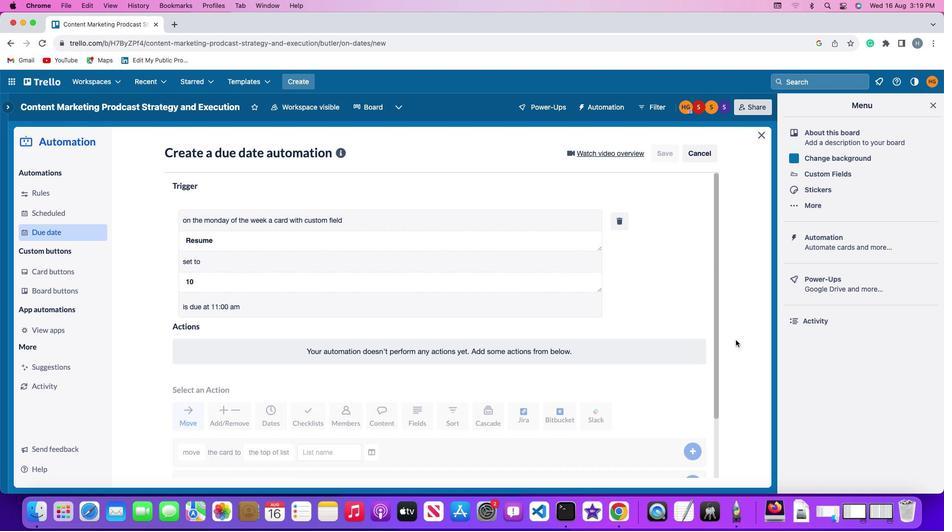 
